 Task: Compose an email with the signature Cassandra Campbell with the subject Reminder for a coaching session and the message I wanted to touch base regarding the progress of the project. How are things going? from softage.10@softage.net to softage.8@softage.net, now select the entire message Quote Attach a link with text YOUTUBE and web address as https://www.youtube.com Send the email. Finally, move the email from Sent Items to the label Corporate identity
Action: Mouse moved to (95, 98)
Screenshot: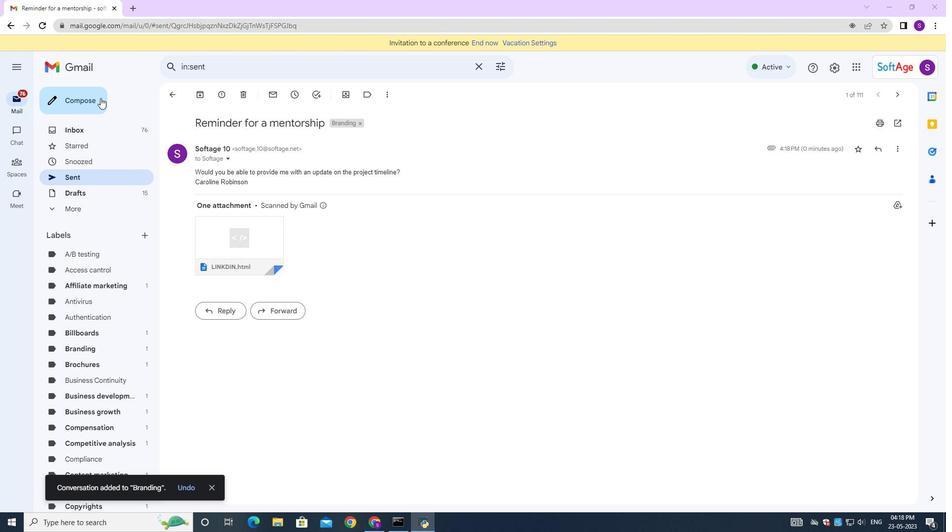 
Action: Mouse pressed left at (95, 98)
Screenshot: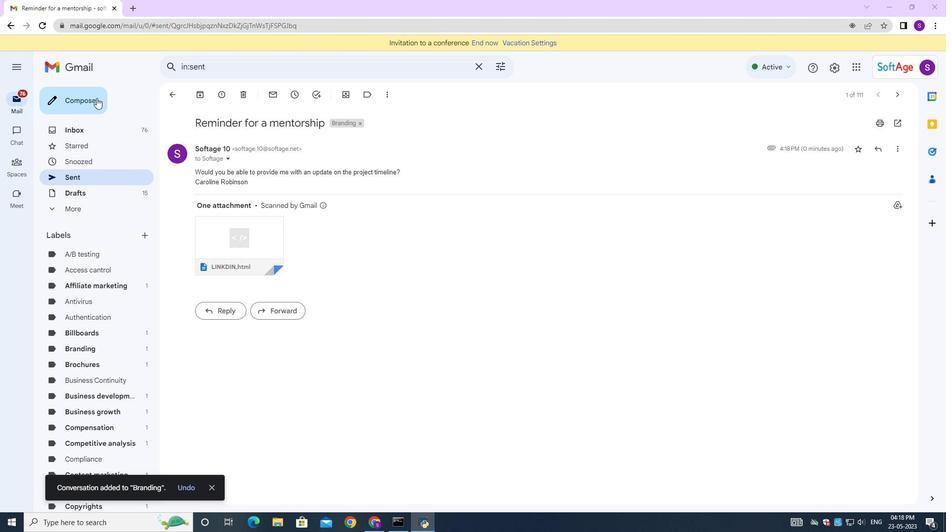 
Action: Mouse moved to (792, 493)
Screenshot: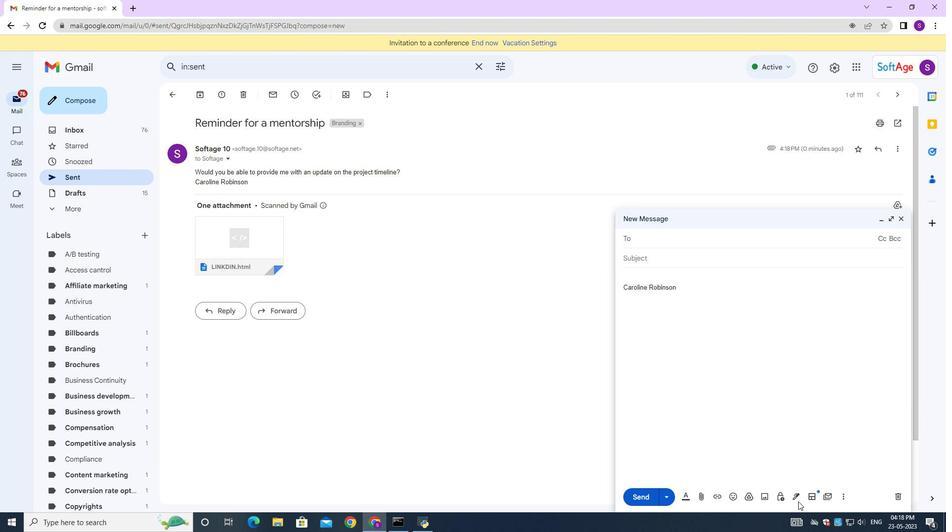 
Action: Mouse pressed left at (792, 493)
Screenshot: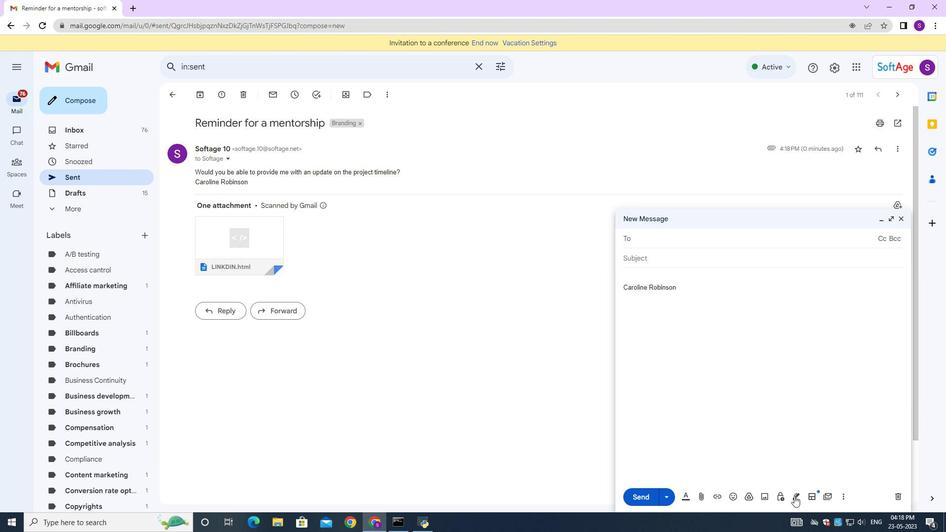 
Action: Mouse moved to (815, 442)
Screenshot: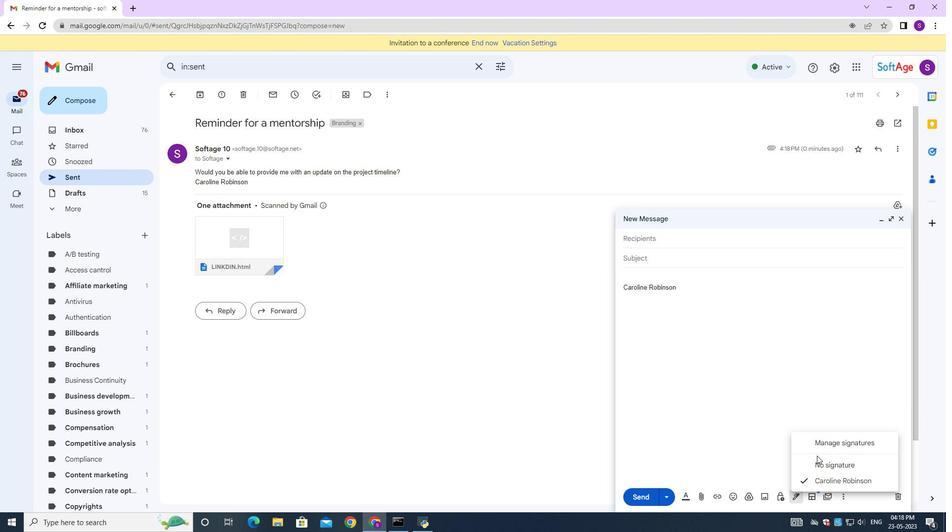 
Action: Mouse pressed left at (815, 442)
Screenshot: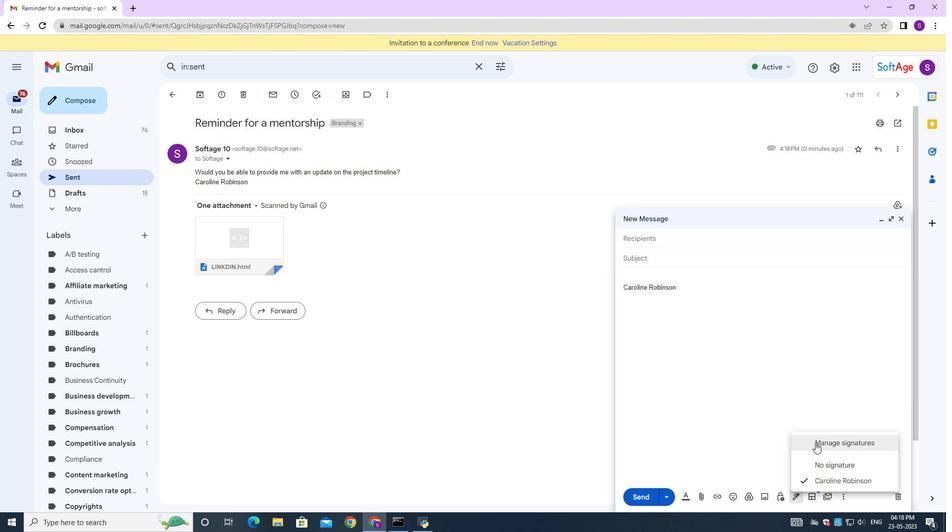 
Action: Mouse moved to (471, 193)
Screenshot: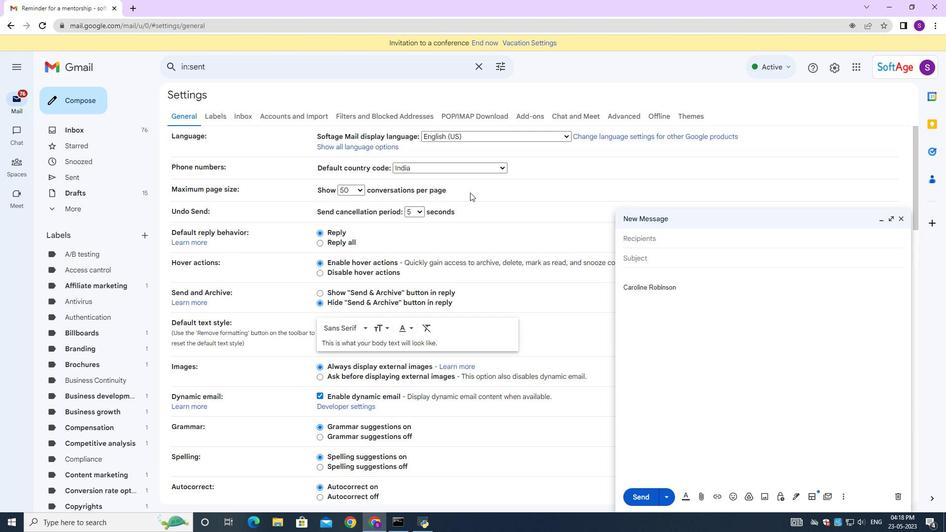 
Action: Mouse scrolled (471, 192) with delta (0, 0)
Screenshot: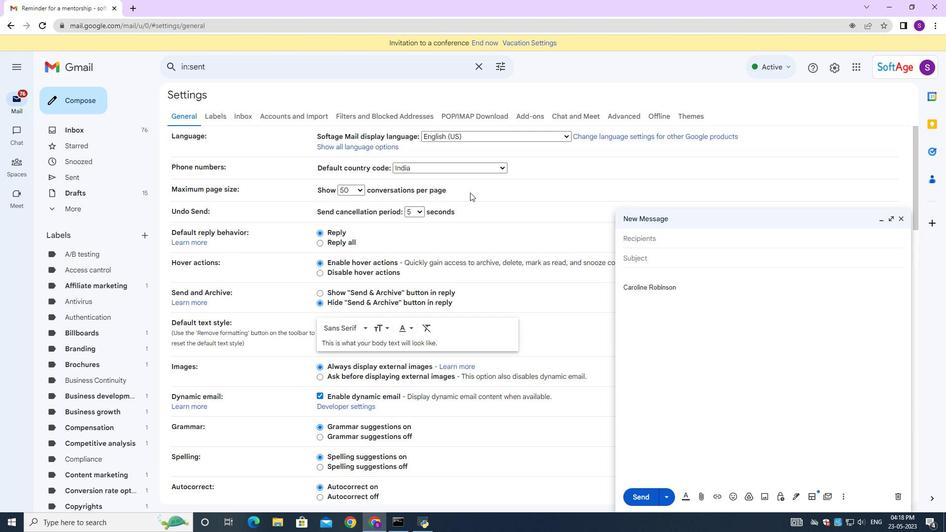
Action: Mouse moved to (471, 193)
Screenshot: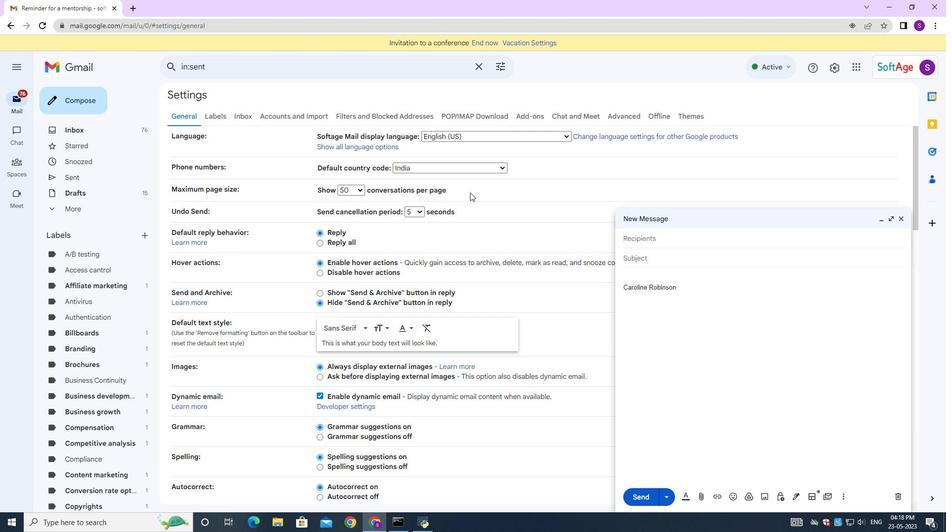 
Action: Mouse scrolled (471, 193) with delta (0, 0)
Screenshot: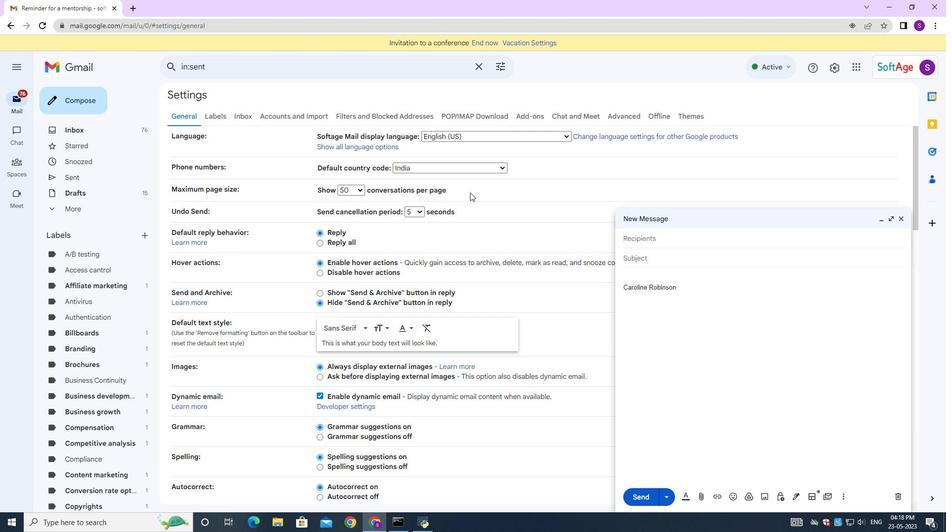 
Action: Mouse moved to (471, 194)
Screenshot: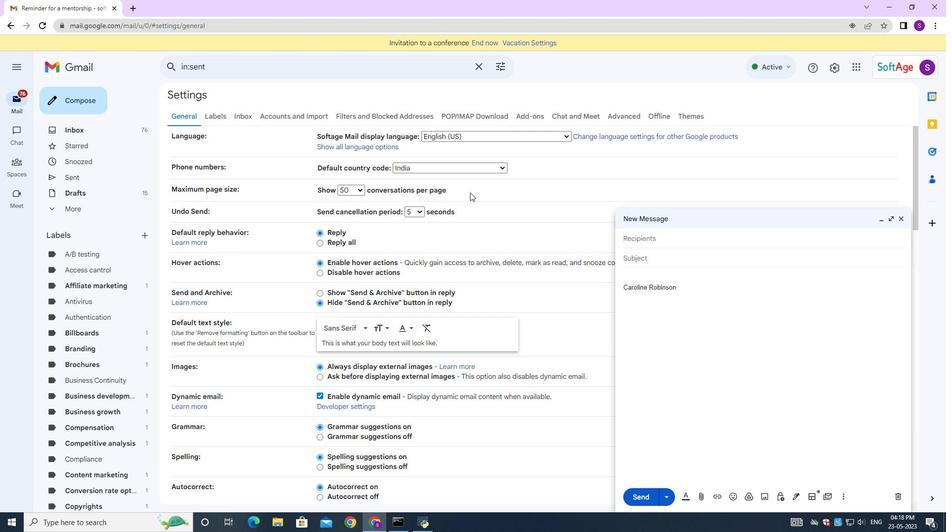 
Action: Mouse scrolled (471, 193) with delta (0, 0)
Screenshot: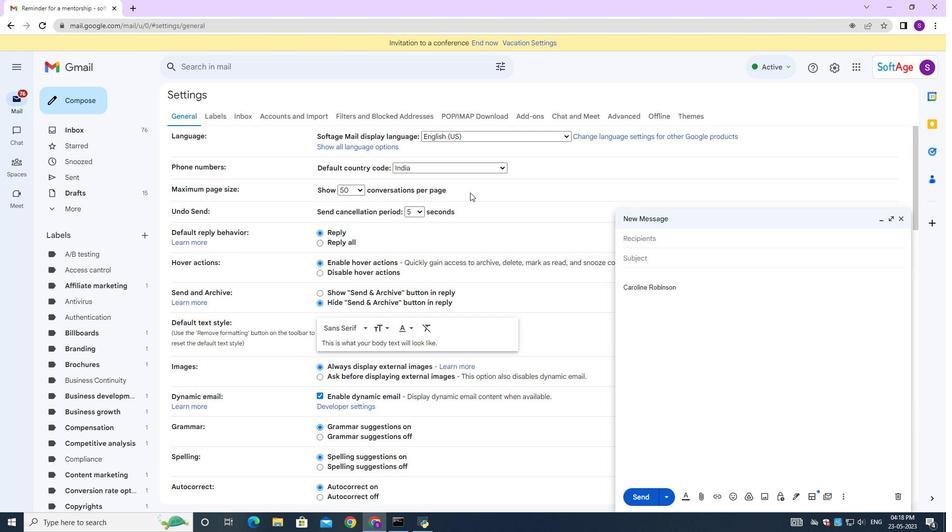 
Action: Mouse scrolled (471, 193) with delta (0, 0)
Screenshot: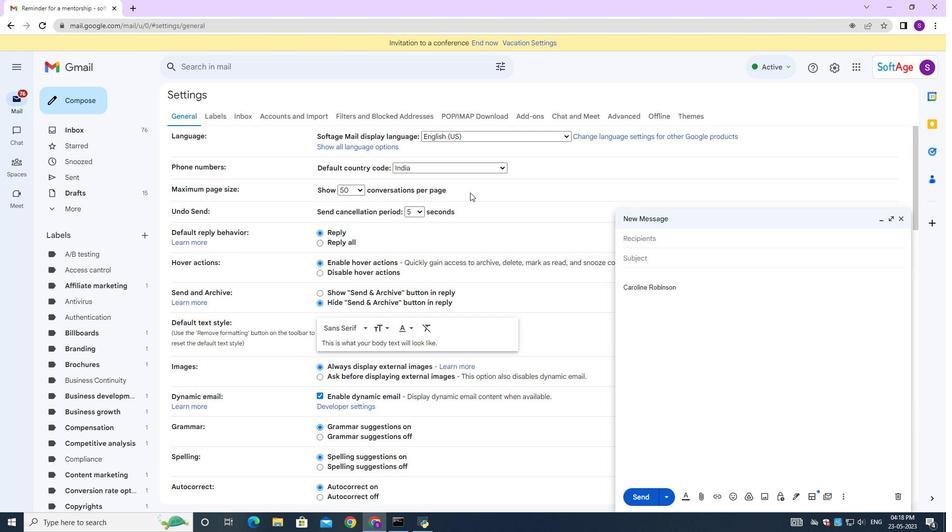 
Action: Mouse scrolled (471, 193) with delta (0, 0)
Screenshot: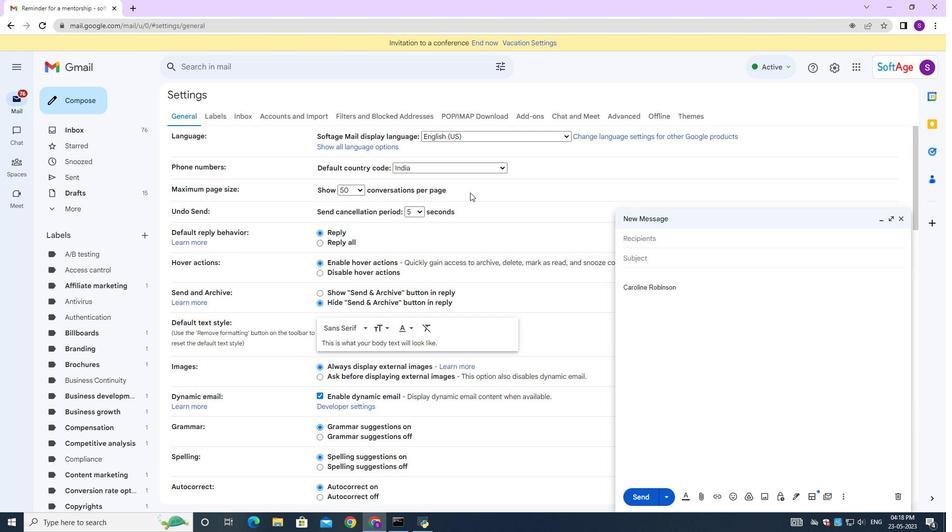 
Action: Mouse moved to (471, 194)
Screenshot: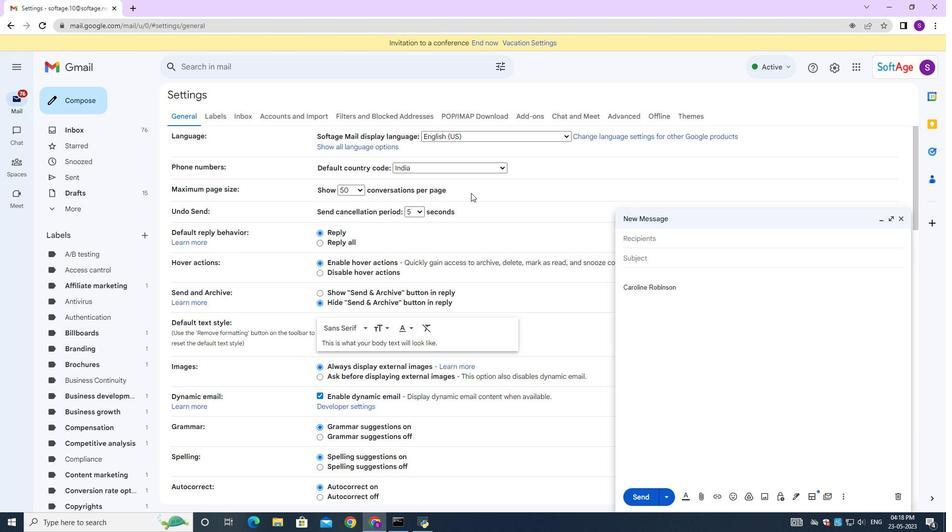 
Action: Mouse scrolled (471, 193) with delta (0, 0)
Screenshot: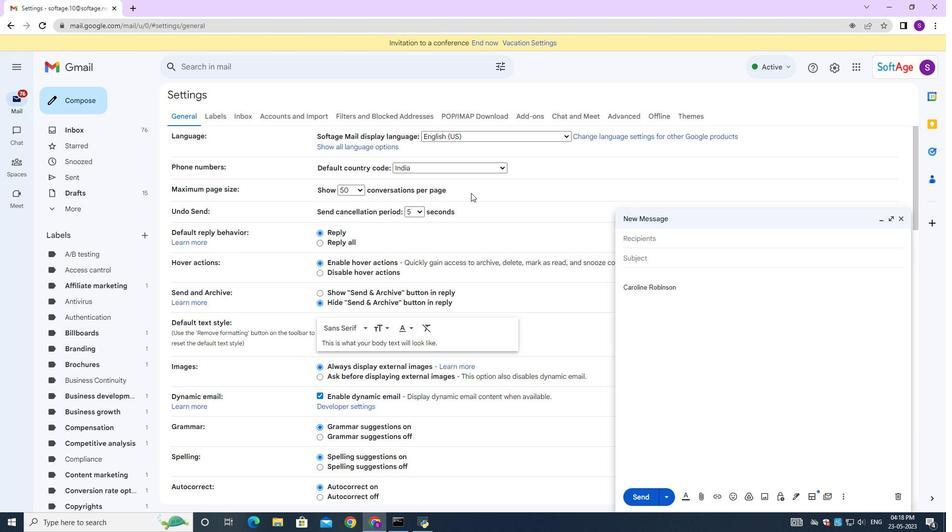 
Action: Mouse moved to (455, 262)
Screenshot: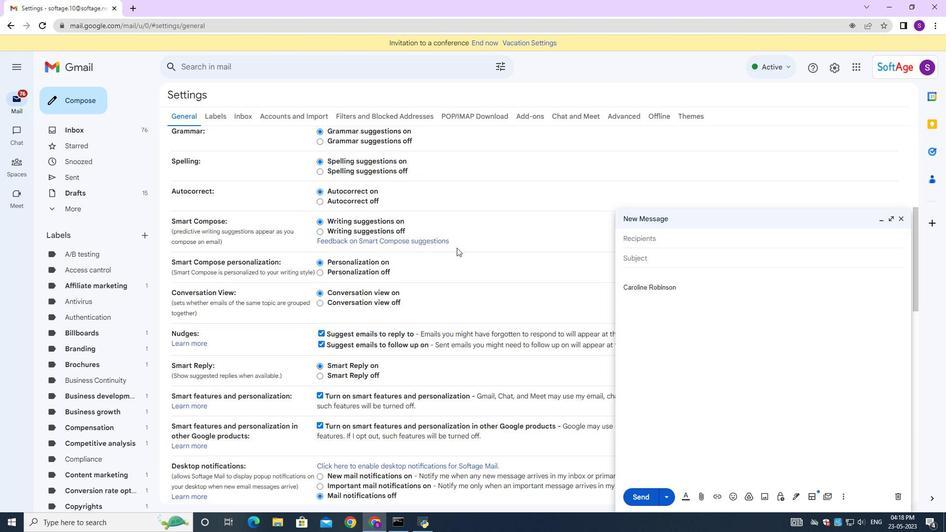 
Action: Mouse scrolled (455, 261) with delta (0, 0)
Screenshot: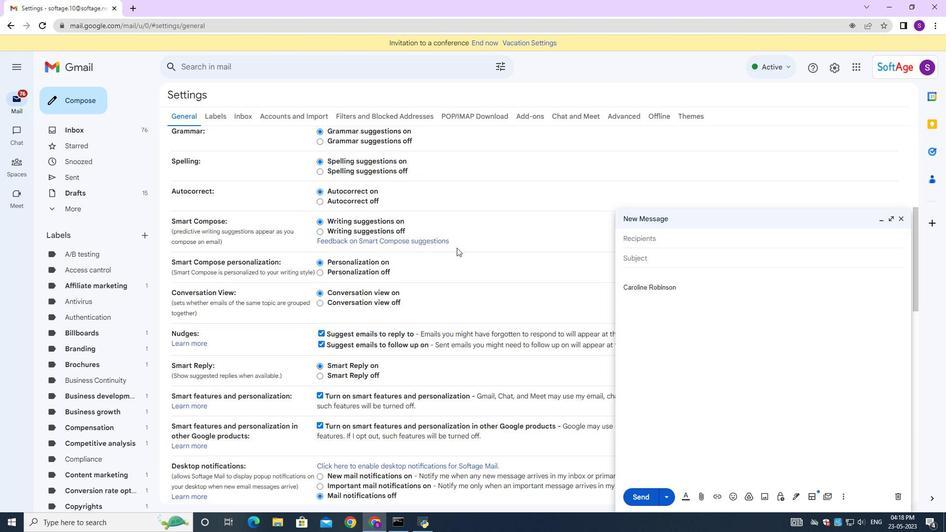 
Action: Mouse moved to (455, 264)
Screenshot: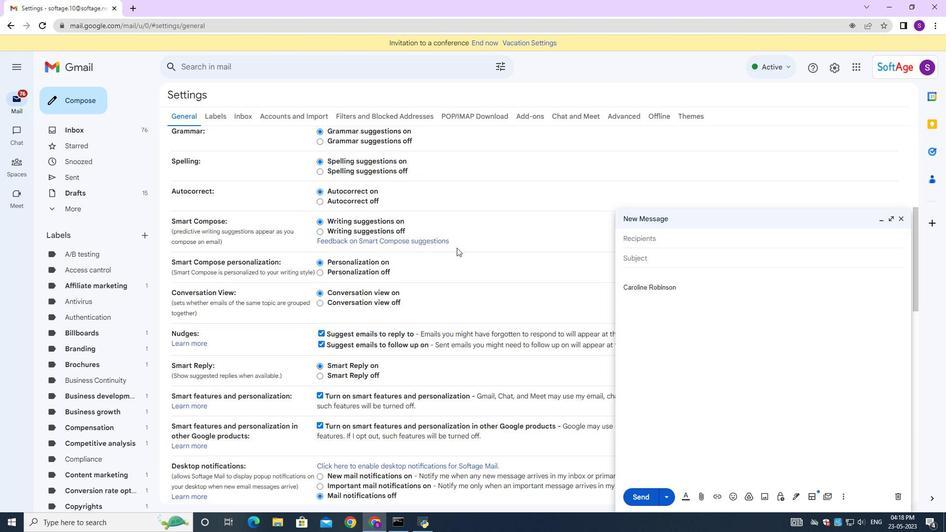 
Action: Mouse scrolled (455, 264) with delta (0, 0)
Screenshot: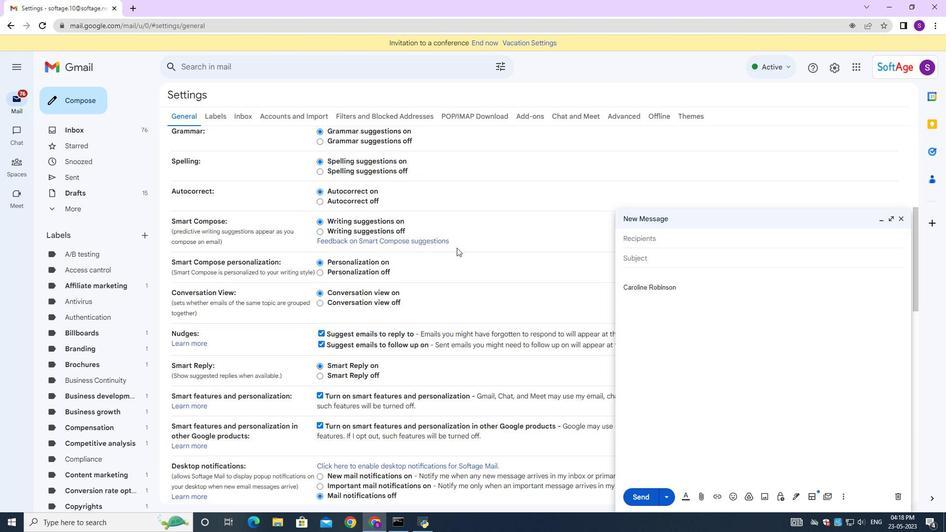 
Action: Mouse moved to (455, 265)
Screenshot: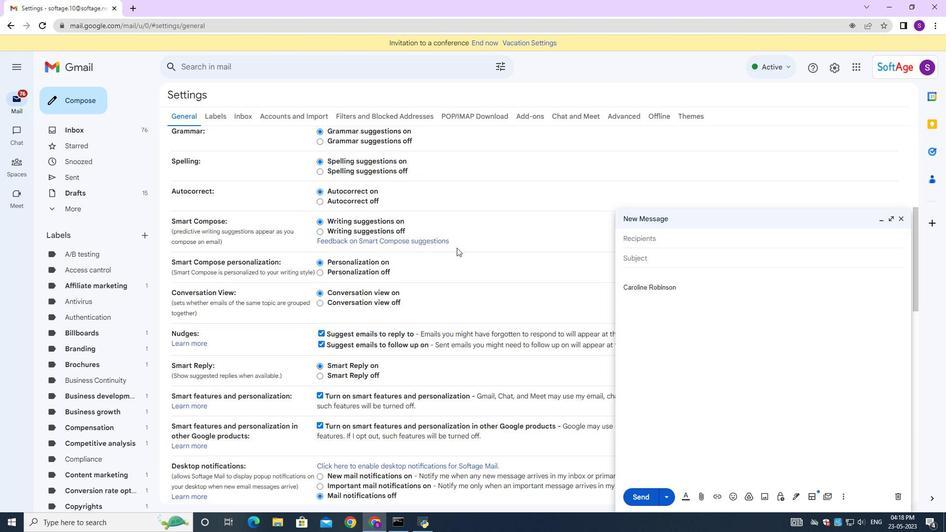 
Action: Mouse scrolled (455, 264) with delta (0, 0)
Screenshot: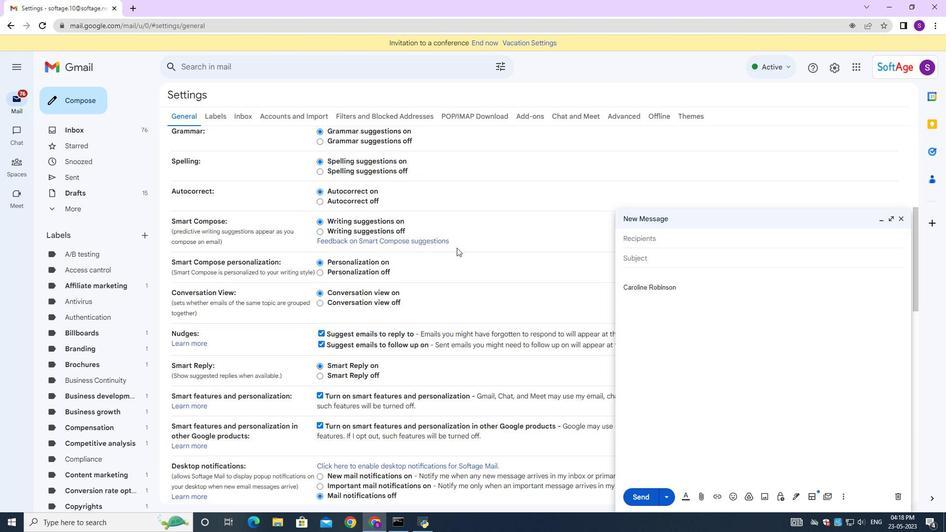 
Action: Mouse scrolled (455, 264) with delta (0, 0)
Screenshot: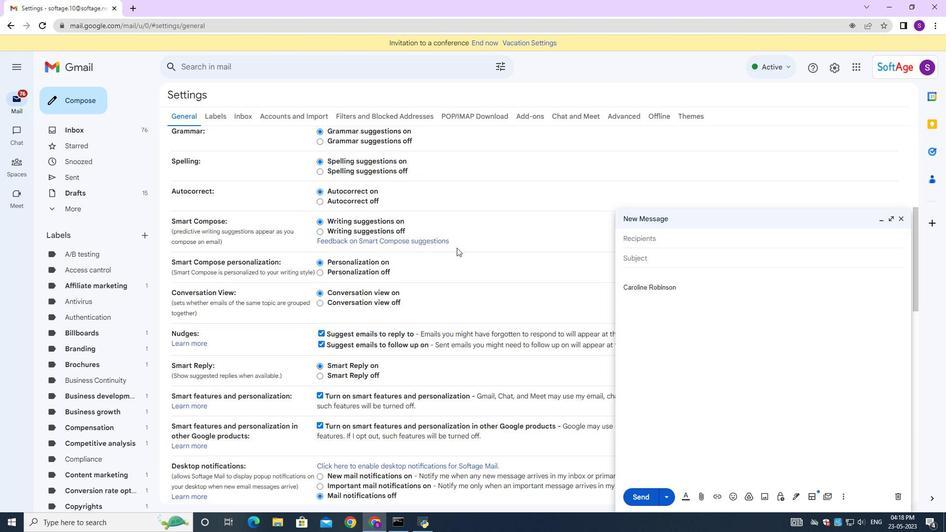 
Action: Mouse scrolled (455, 264) with delta (0, 0)
Screenshot: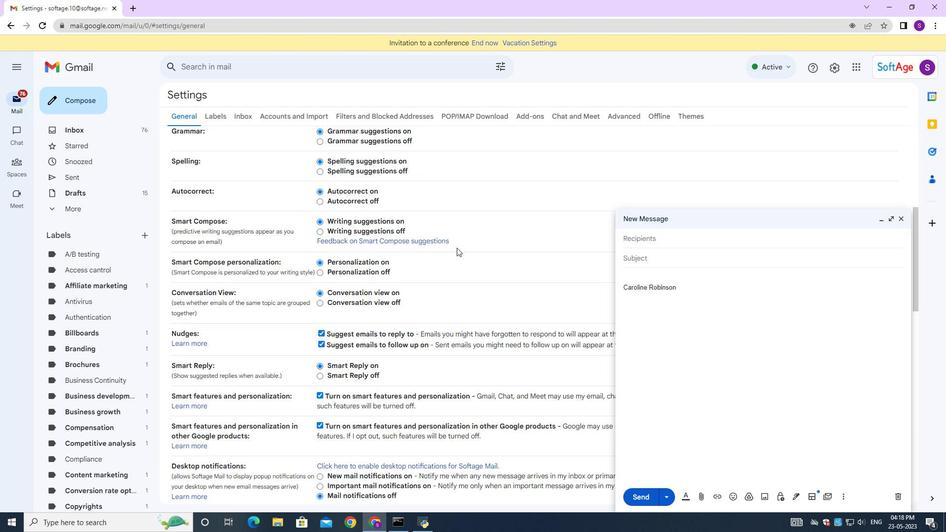 
Action: Mouse scrolled (455, 264) with delta (0, 0)
Screenshot: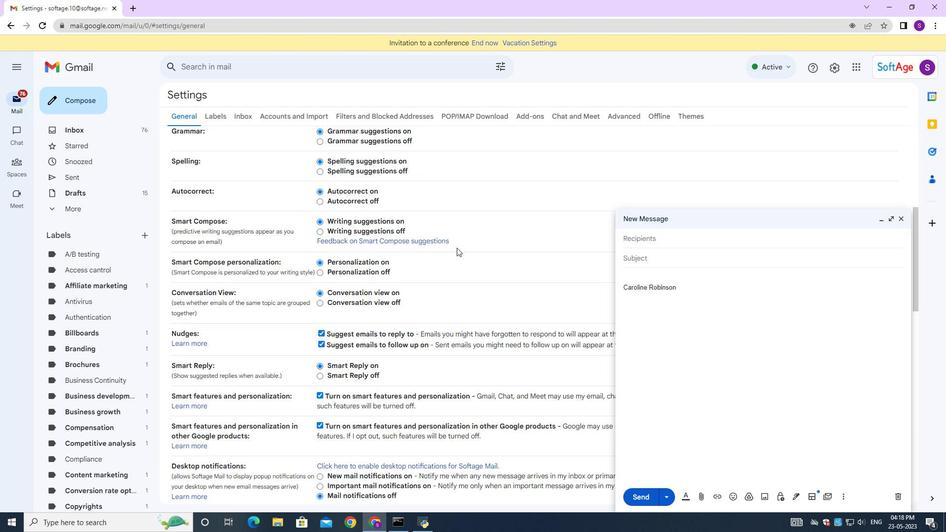 
Action: Mouse moved to (454, 265)
Screenshot: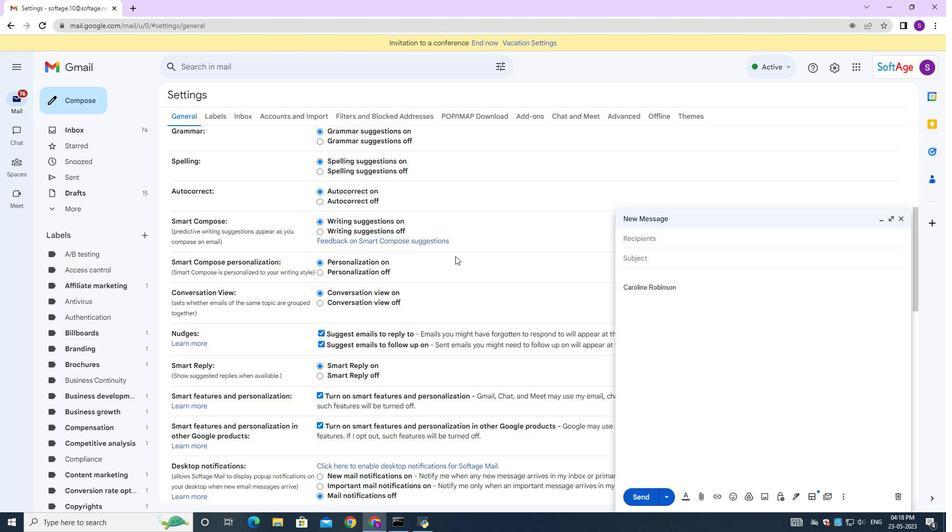 
Action: Mouse scrolled (454, 265) with delta (0, 0)
Screenshot: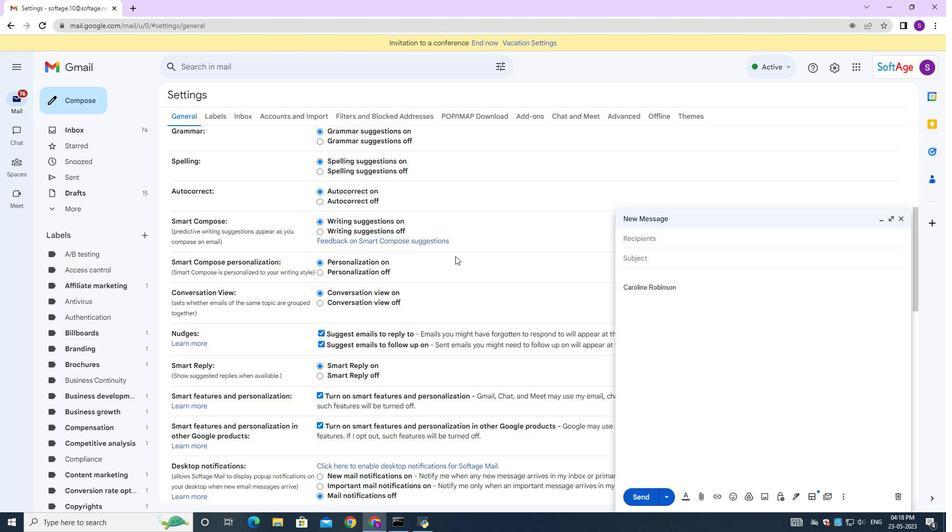 
Action: Mouse moved to (452, 301)
Screenshot: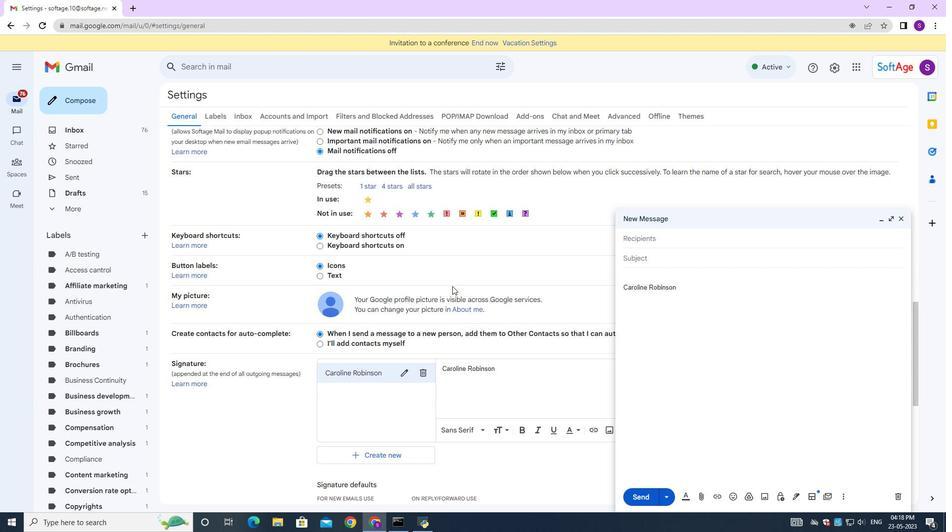 
Action: Mouse scrolled (452, 301) with delta (0, 0)
Screenshot: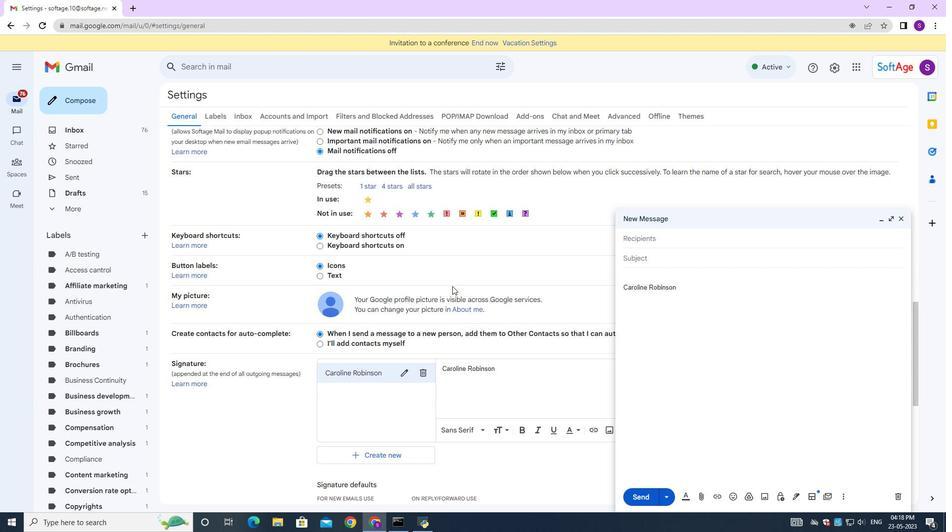 
Action: Mouse moved to (452, 302)
Screenshot: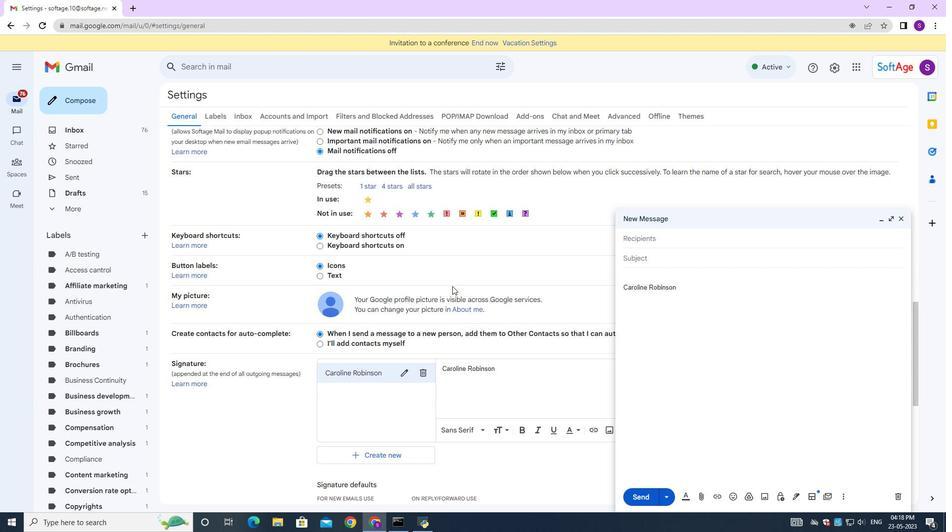 
Action: Mouse scrolled (452, 302) with delta (0, 0)
Screenshot: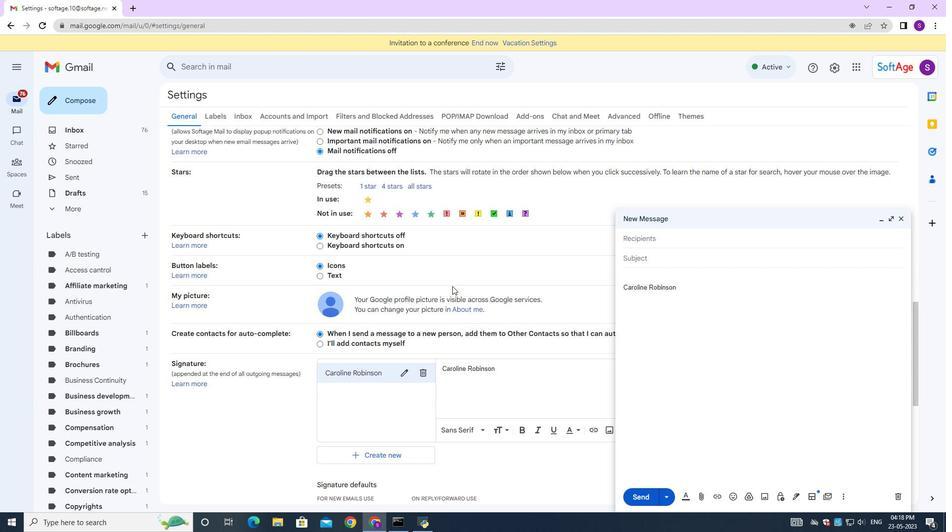 
Action: Mouse scrolled (452, 302) with delta (0, 0)
Screenshot: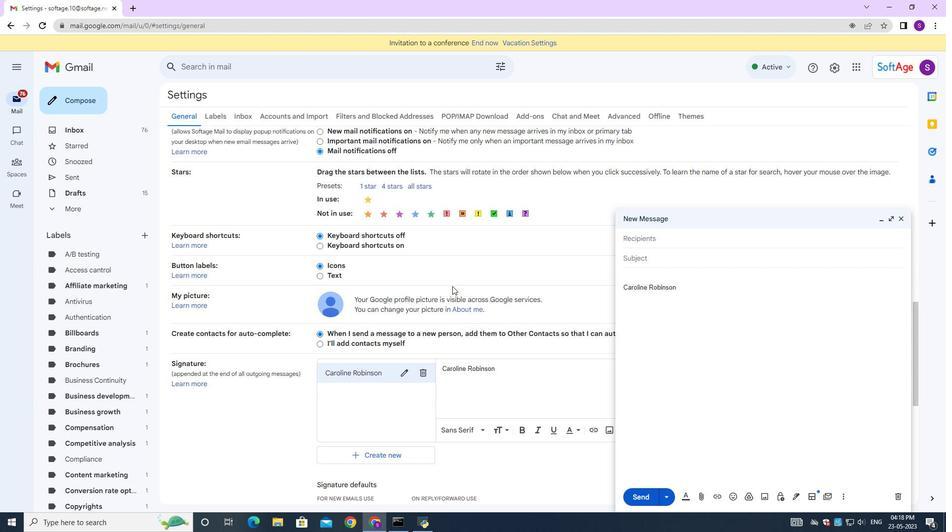 
Action: Mouse scrolled (452, 302) with delta (0, 0)
Screenshot: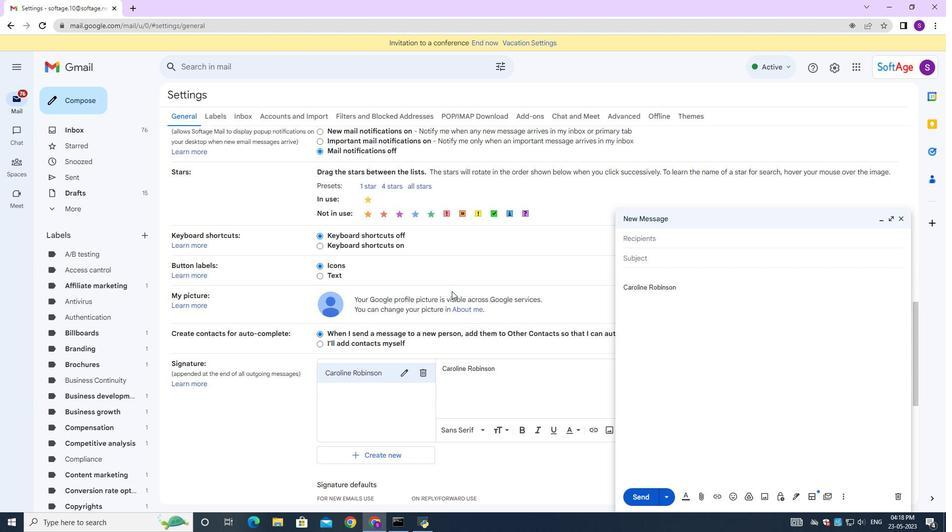 
Action: Mouse scrolled (452, 302) with delta (0, 0)
Screenshot: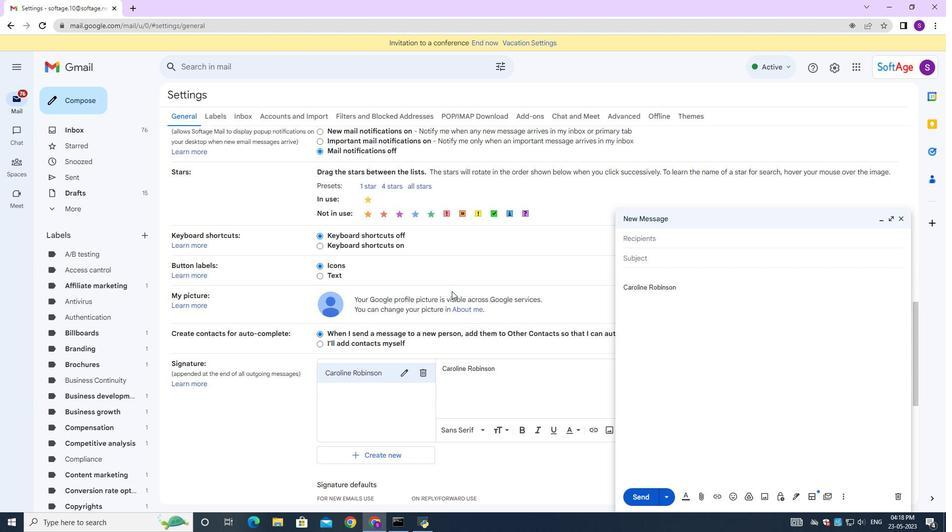 
Action: Mouse moved to (451, 303)
Screenshot: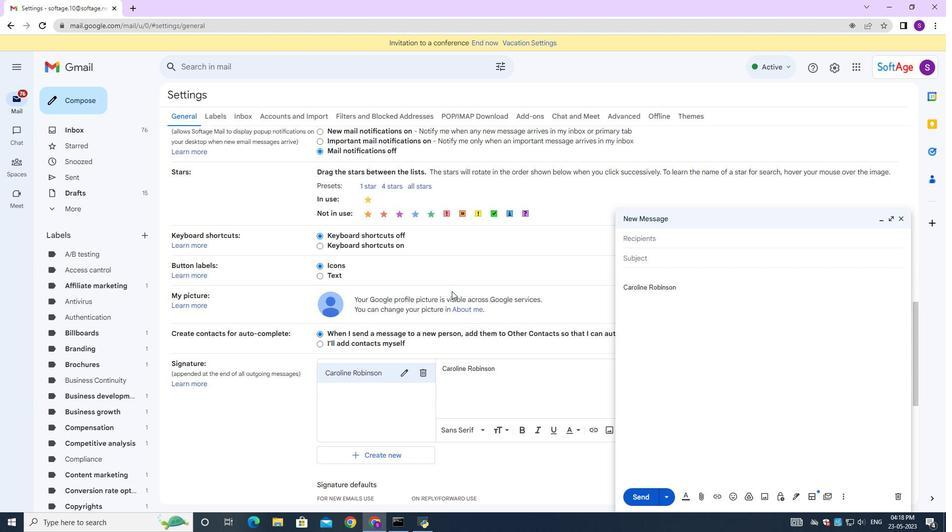 
Action: Mouse scrolled (451, 302) with delta (0, 0)
Screenshot: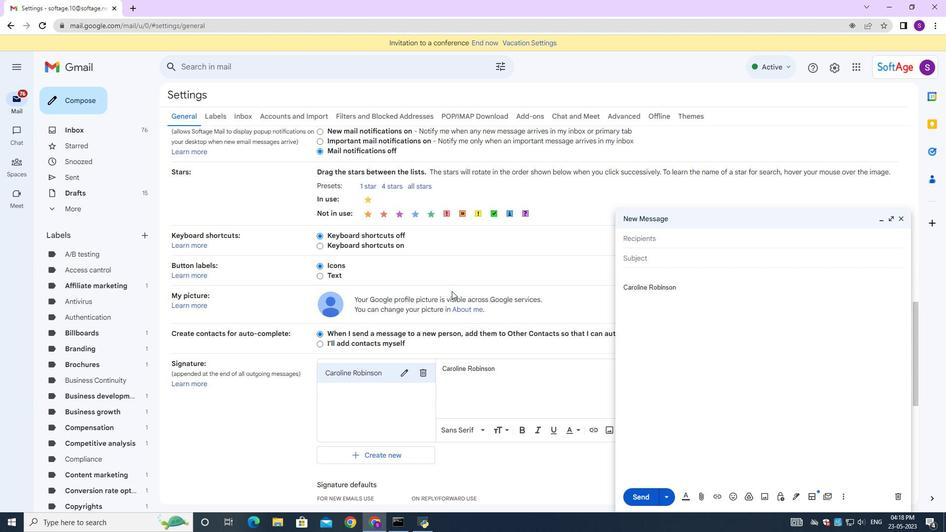 
Action: Mouse moved to (439, 261)
Screenshot: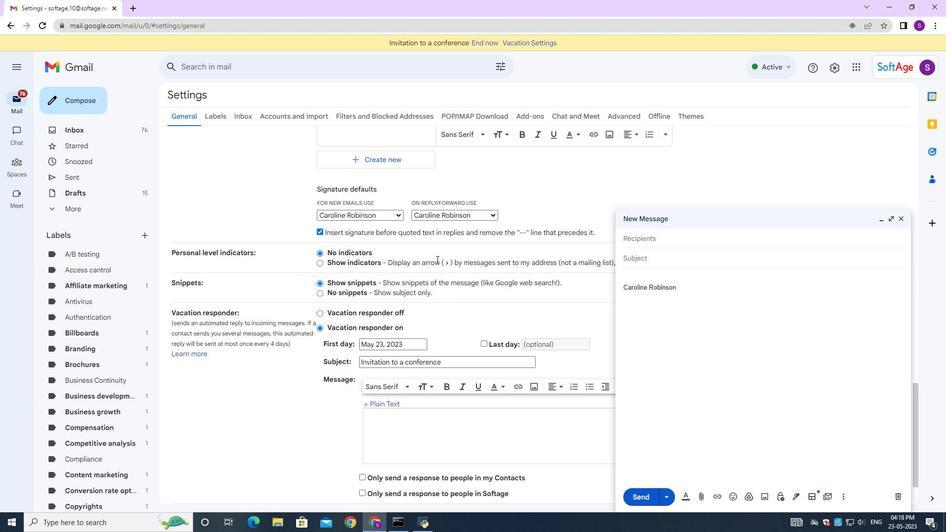 
Action: Mouse scrolled (439, 261) with delta (0, 0)
Screenshot: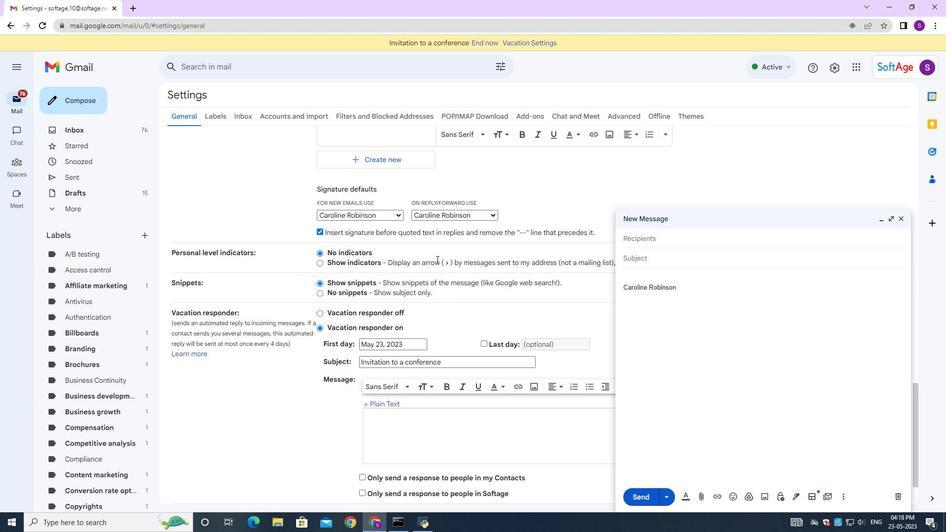 
Action: Mouse scrolled (439, 261) with delta (0, 0)
Screenshot: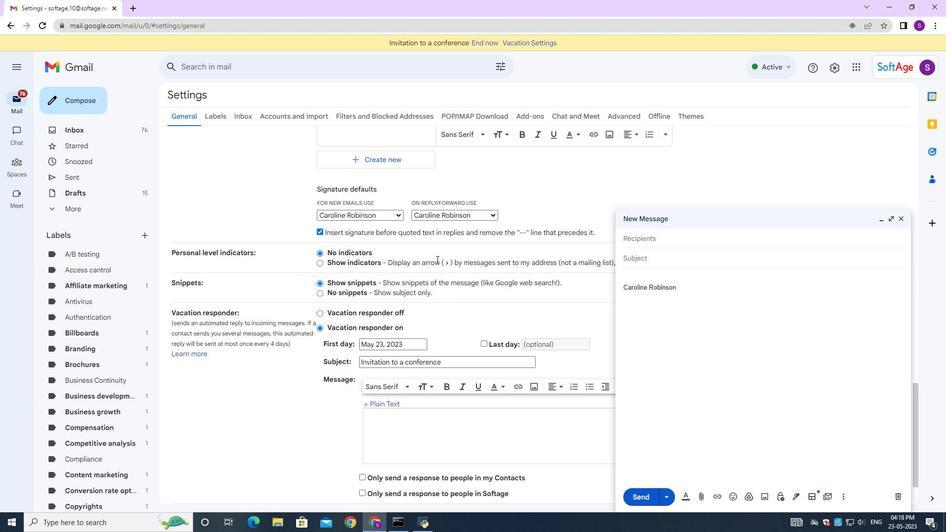 
Action: Mouse scrolled (439, 261) with delta (0, 0)
Screenshot: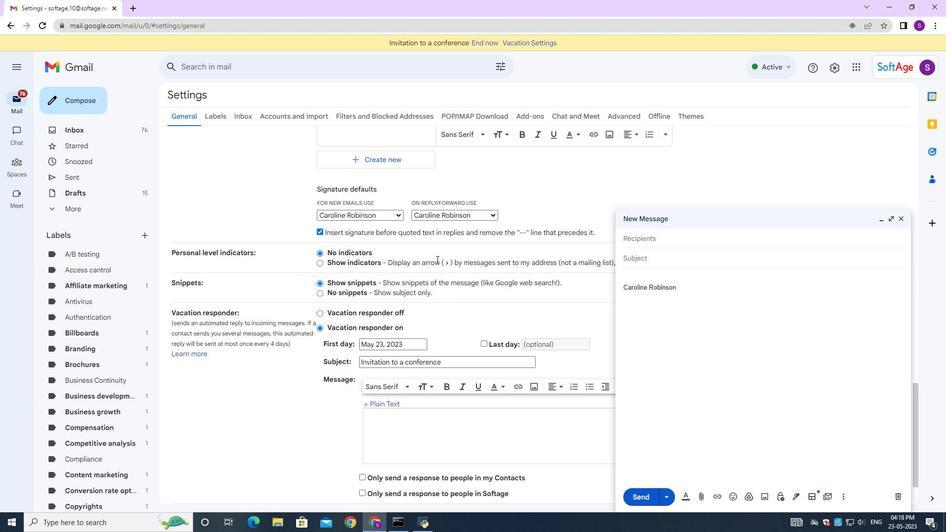 
Action: Mouse scrolled (439, 261) with delta (0, 0)
Screenshot: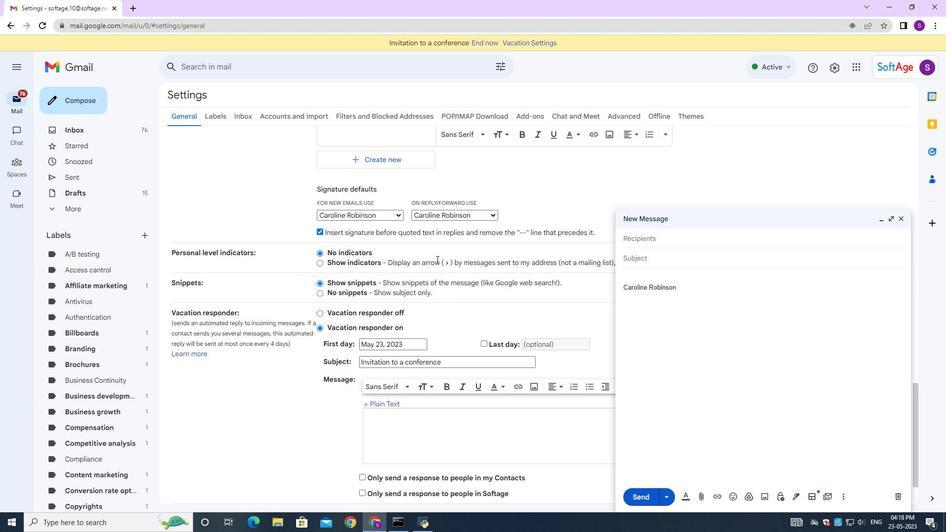 
Action: Mouse moved to (439, 261)
Screenshot: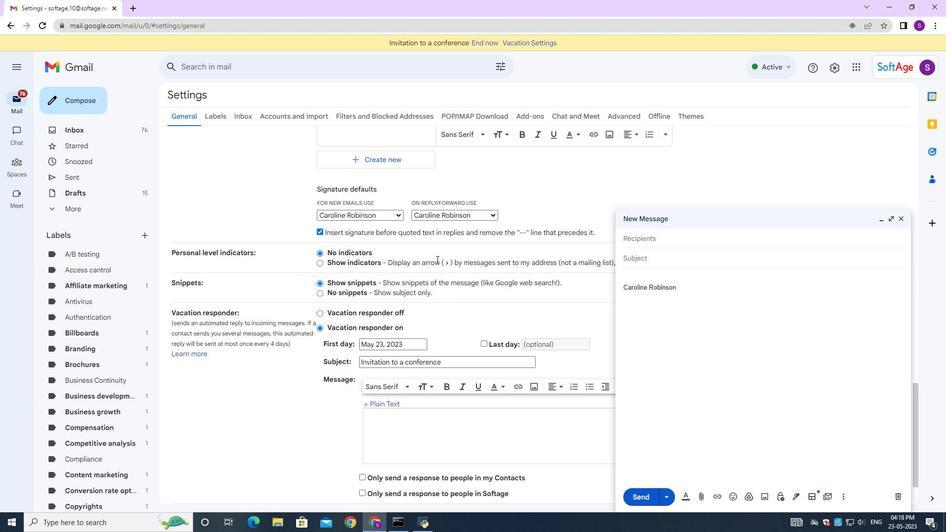 
Action: Mouse scrolled (439, 261) with delta (0, 0)
Screenshot: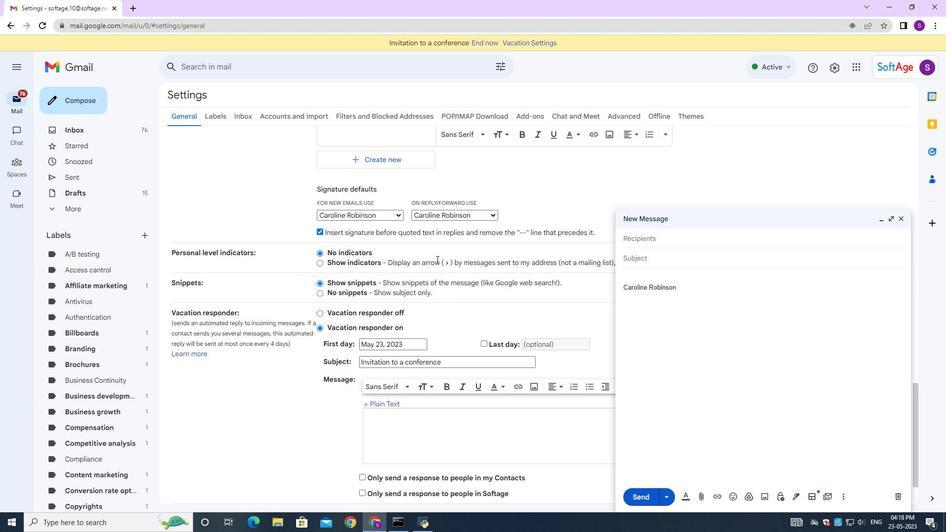 
Action: Mouse moved to (404, 317)
Screenshot: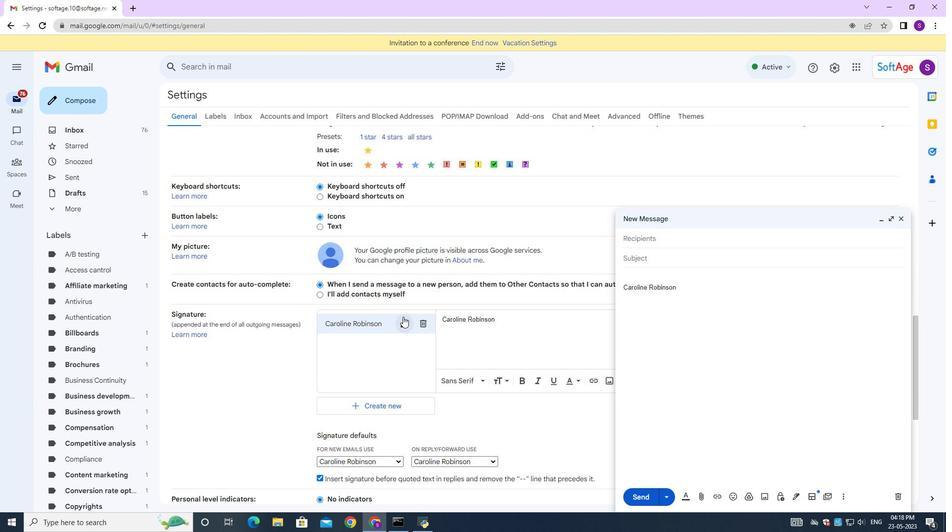 
Action: Mouse pressed left at (404, 317)
Screenshot: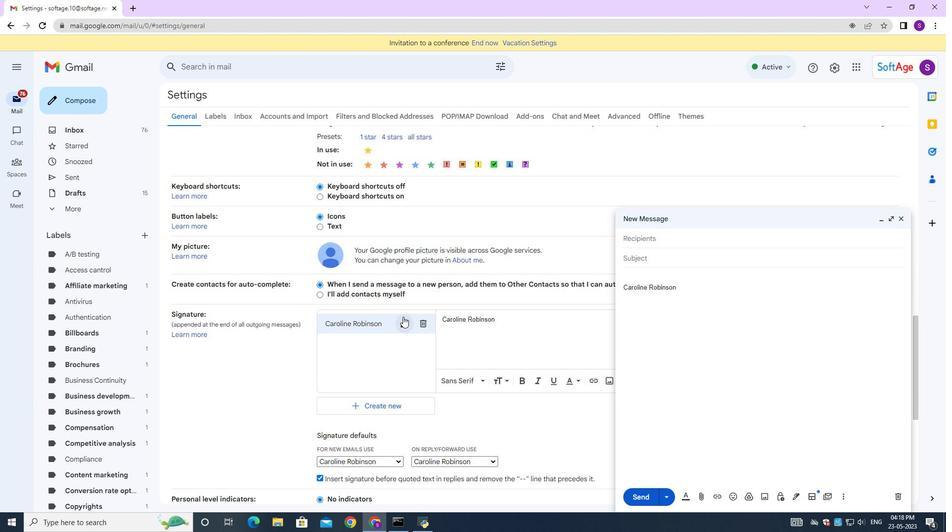 
Action: Mouse moved to (405, 318)
Screenshot: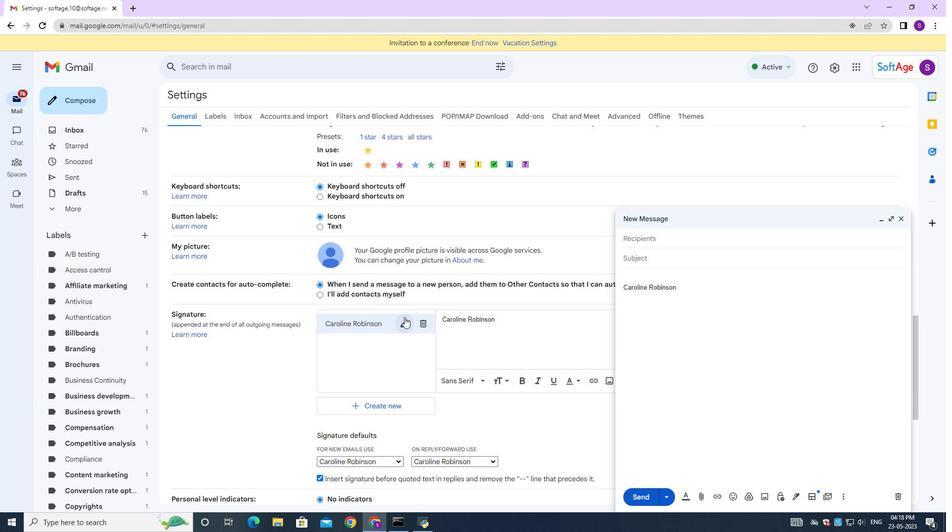 
Action: Key pressed ctrl+A<Key.backspace><Key.shift><Key.shift><Key.shift><Key.shift><Key.shift><Key.shift><Key.shift><Key.shift><Key.shift><Key.shift><Key.shift><Key.shift><Key.shift><Key.shift><Key.shift><Key.shift><Key.shift><Key.shift><Key.shift><Key.shift><Key.shift><Key.shift><Key.shift><Key.shift><Key.shift><Key.shift><Key.shift><Key.shift><Key.shift><Key.shift><Key.shift><Key.shift><Key.shift><Key.shift><Key.shift><Key.shift><Key.shift><Key.shift><Key.shift><Key.shift><Key.shift><Key.shift><Key.shift><Key.shift><Key.shift><Key.shift><Key.shift><Key.shift><Key.shift><Key.shift><Key.shift><Key.shift><Key.shift><Key.shift><Key.shift><Key.shift>Cassandra<Key.space><Key.shift>Campbell<Key.space>
Screenshot: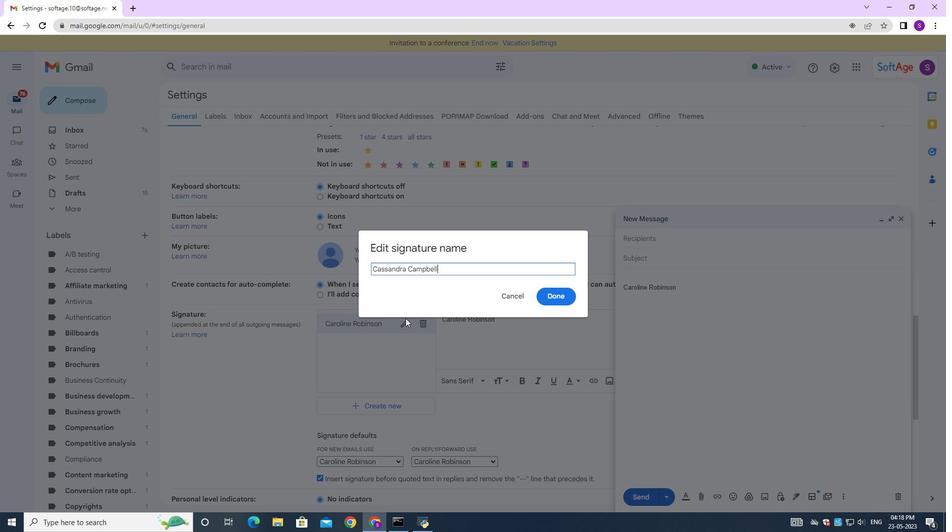
Action: Mouse moved to (555, 301)
Screenshot: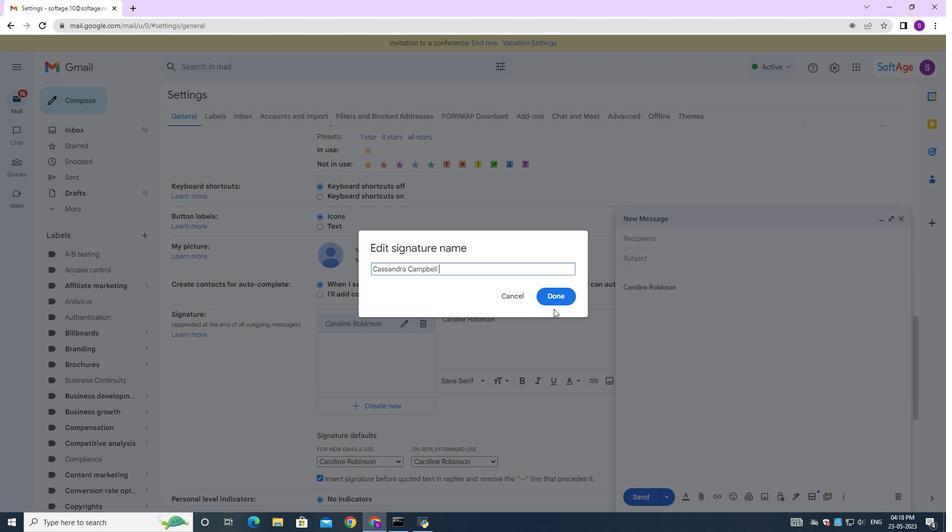 
Action: Mouse pressed left at (555, 301)
Screenshot: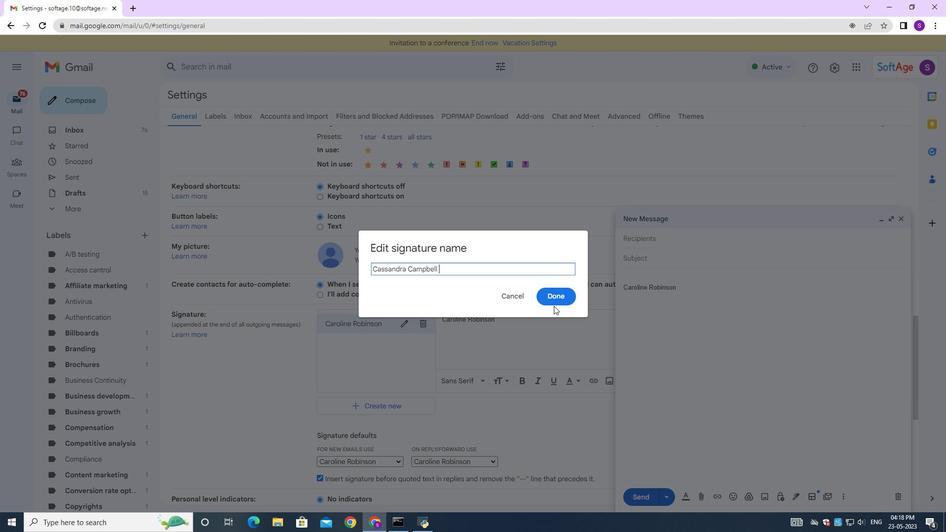 
Action: Mouse moved to (526, 346)
Screenshot: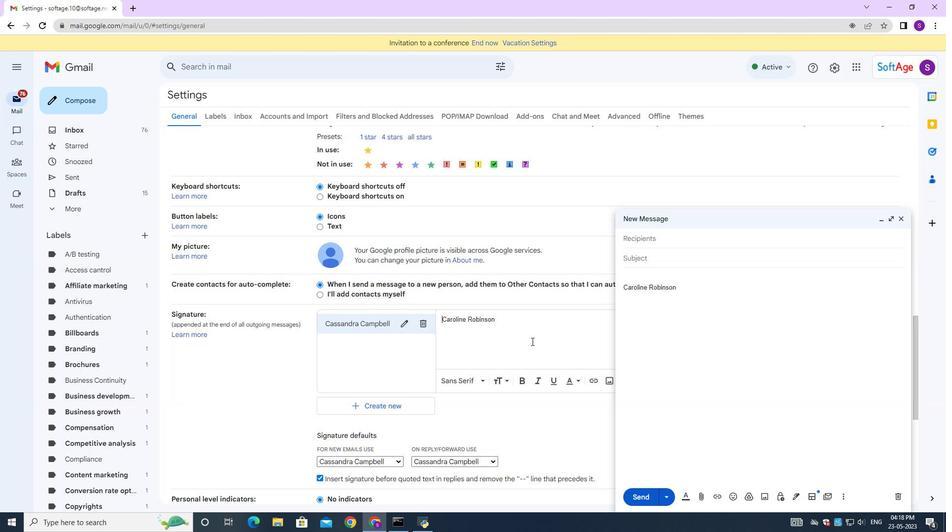 
Action: Mouse pressed left at (526, 346)
Screenshot: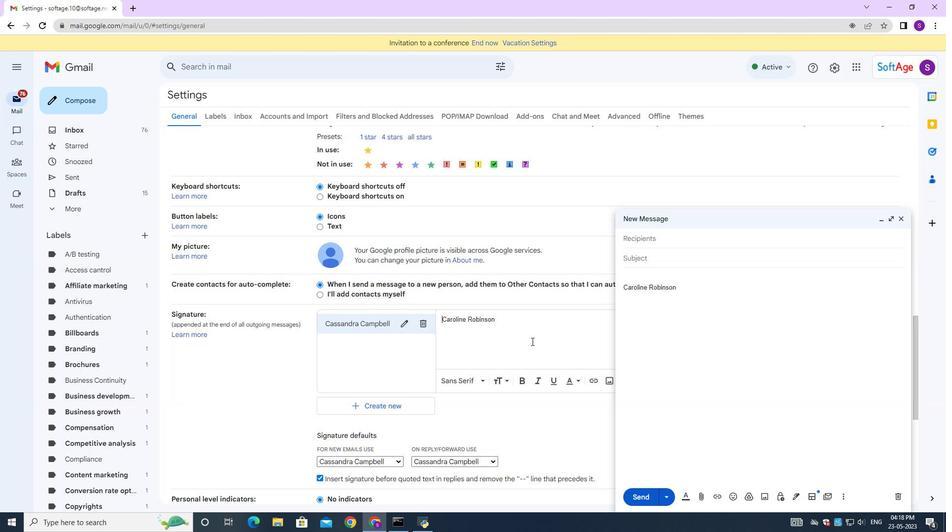 
Action: Mouse moved to (527, 337)
Screenshot: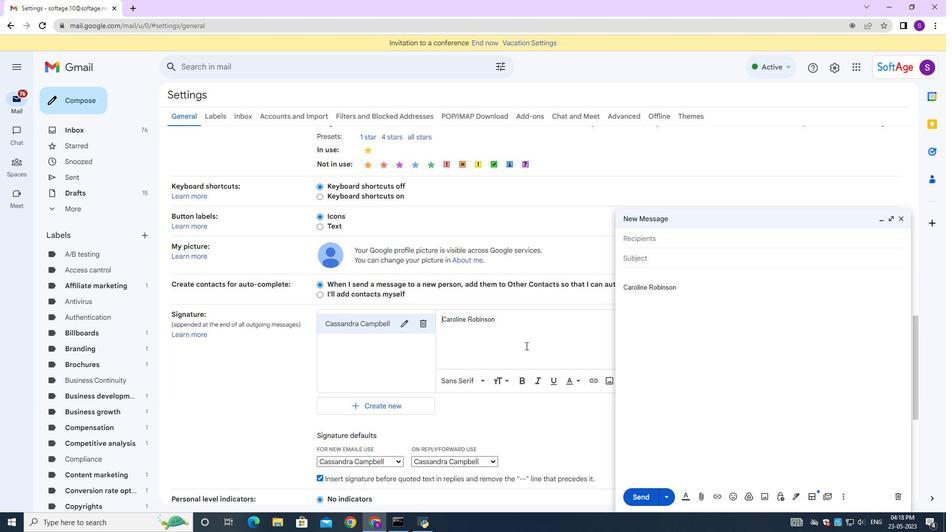 
Action: Key pressed ctrl+A=<Key.backspace><Key.shift><Key.shift><Key.shift><Key.shift><Key.shift><Key.shift><Key.shift><Key.shift><Key.shift><Key.shift><Key.shift><Key.shift><Key.shift><Key.shift><Key.shift><Key.shift><Key.shift><Key.shift><Key.shift><Key.shift><Key.shift><Key.shift><Key.shift><Key.shift><Key.shift><Key.shift><Key.shift><Key.shift><Key.shift><Key.shift><Key.shift><Key.shift><Key.shift><Key.shift><Key.shift><Key.shift><Key.shift><Key.shift><Key.shift><Key.shift><Key.shift><Key.shift><Key.shift><Key.shift><Key.shift><Key.shift><Key.shift><Key.shift><Key.shift><Key.shift><Key.shift><Key.shift><Key.shift><Key.shift><Key.shift><Key.shift><Key.shift><Key.shift><Key.shift>Cassandra<Key.space><Key.shift>Campbell
Screenshot: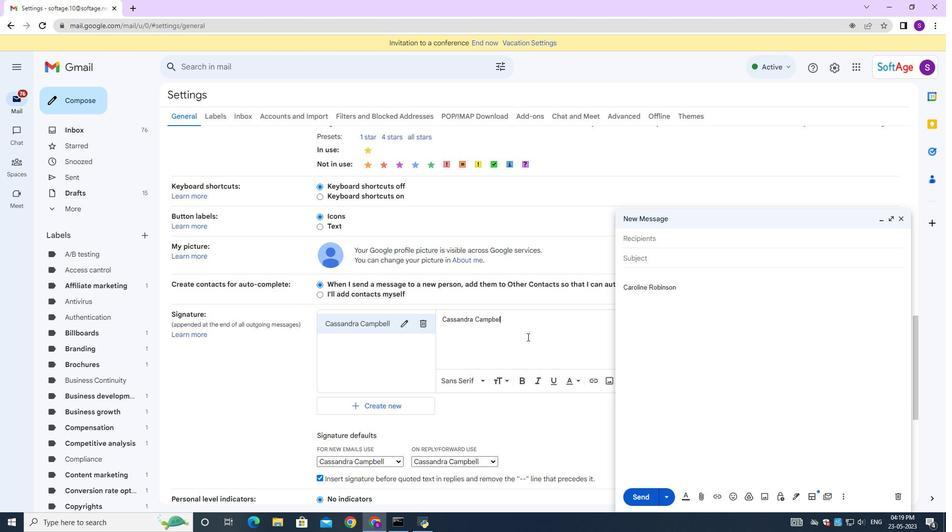 
Action: Mouse moved to (900, 214)
Screenshot: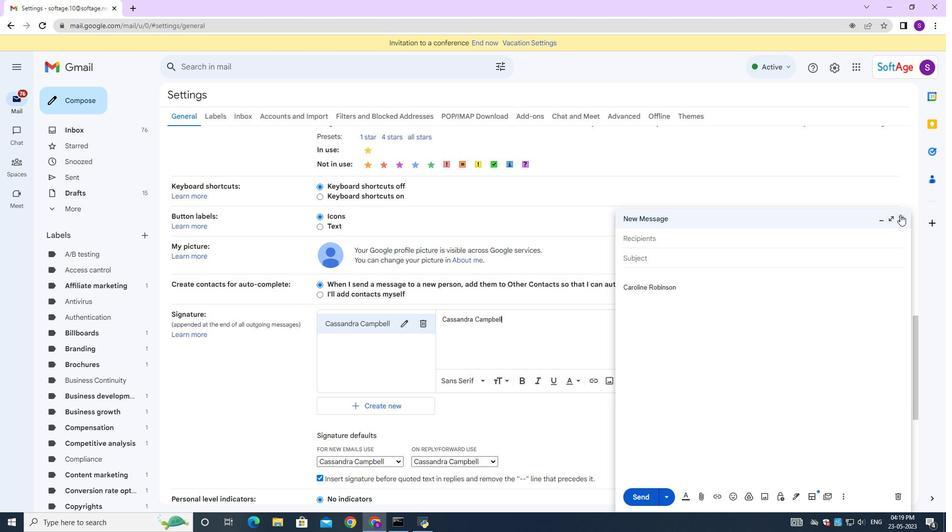 
Action: Mouse pressed left at (900, 214)
Screenshot: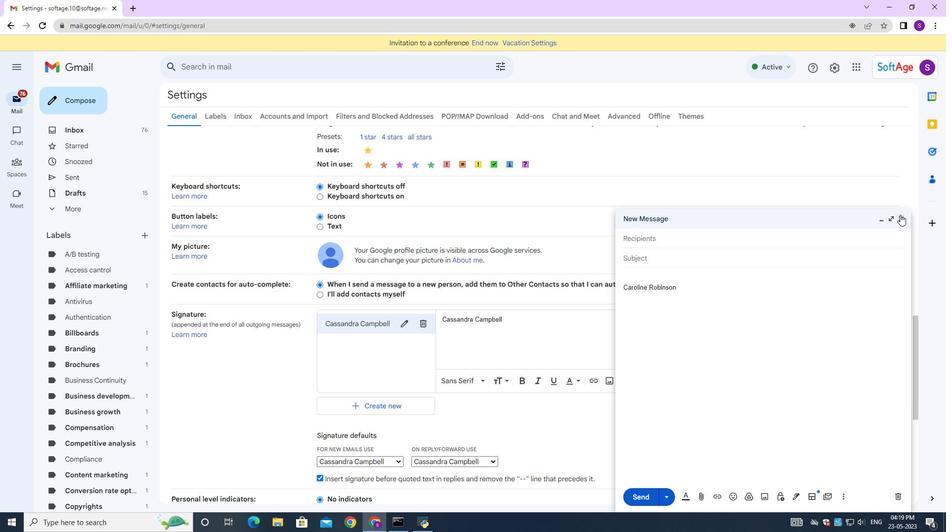 
Action: Mouse moved to (613, 314)
Screenshot: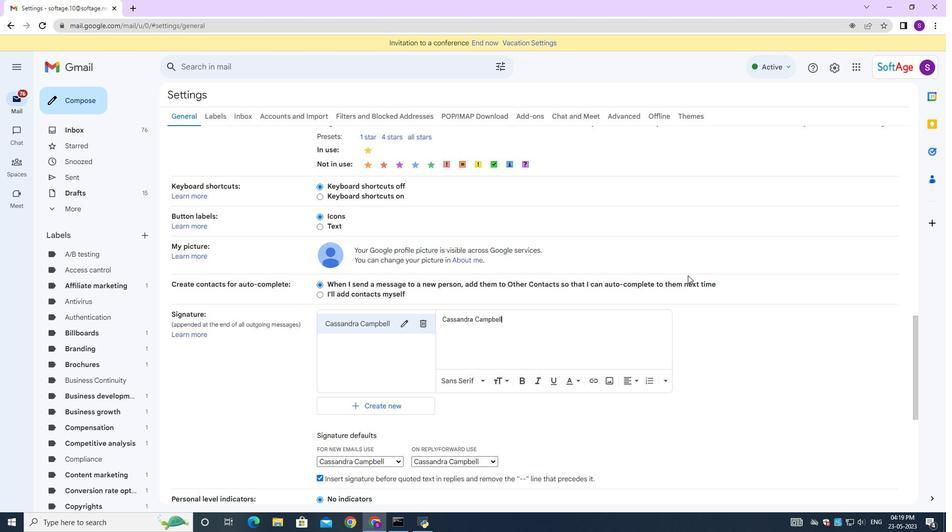 
Action: Mouse scrolled (613, 314) with delta (0, 0)
Screenshot: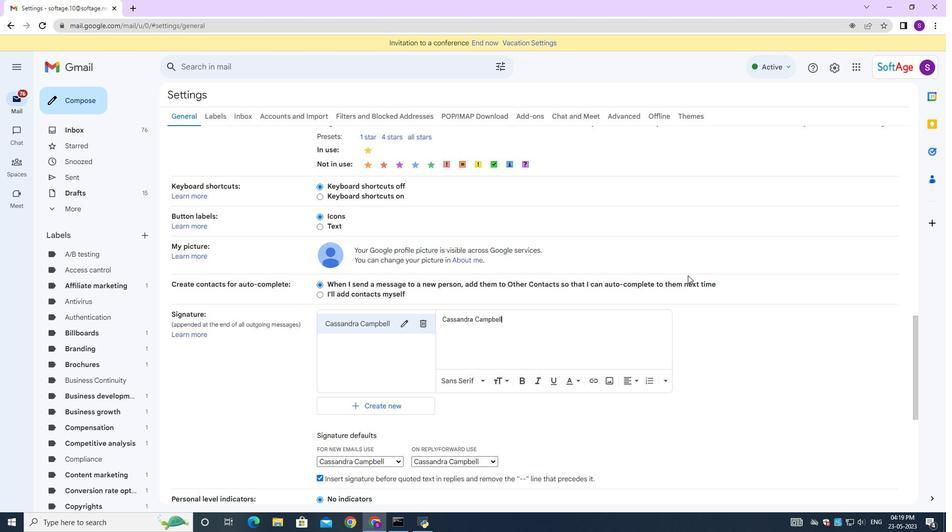 
Action: Mouse moved to (603, 321)
Screenshot: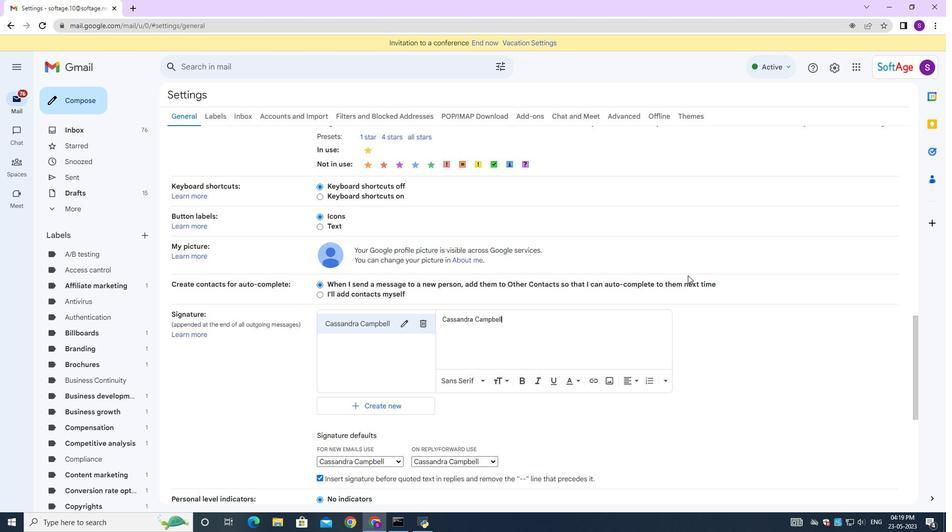 
Action: Mouse scrolled (603, 321) with delta (0, 0)
Screenshot: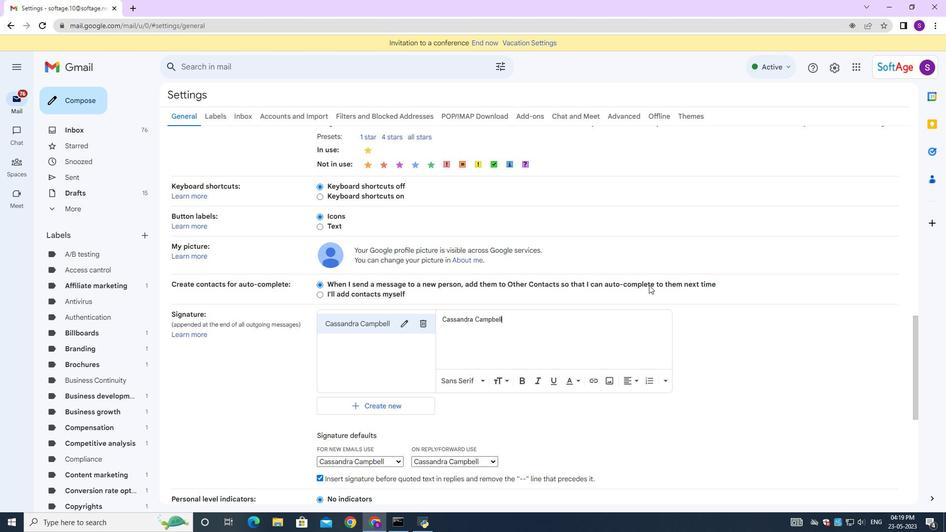 
Action: Mouse moved to (600, 323)
Screenshot: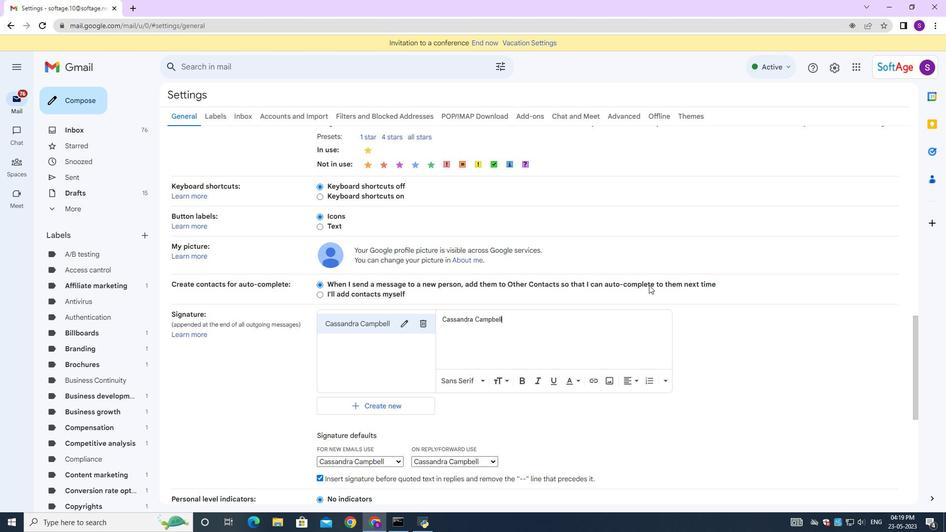 
Action: Mouse scrolled (600, 322) with delta (0, 0)
Screenshot: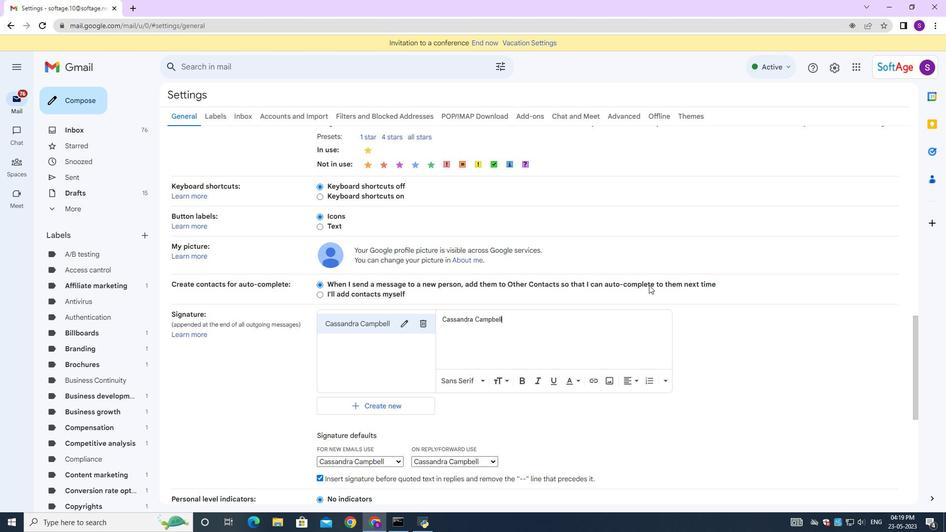 
Action: Mouse moved to (600, 323)
Screenshot: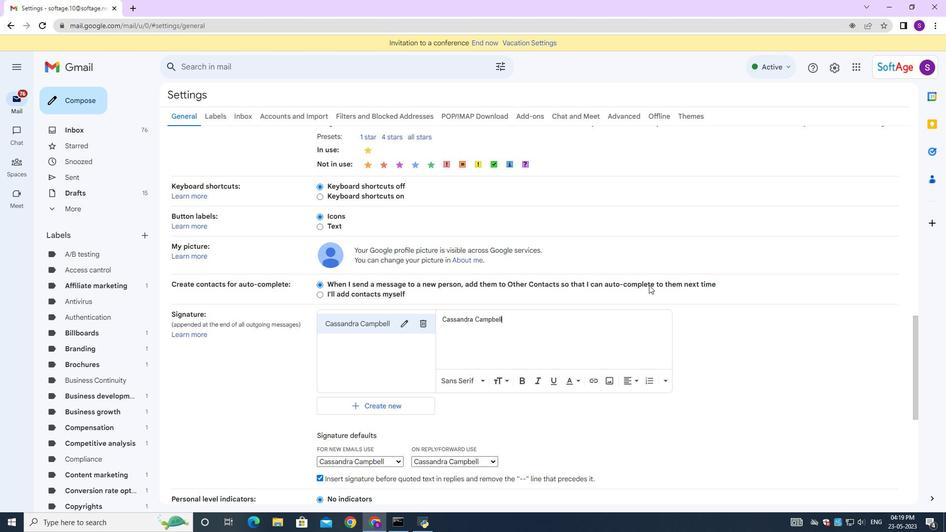
Action: Mouse scrolled (600, 322) with delta (0, 0)
Screenshot: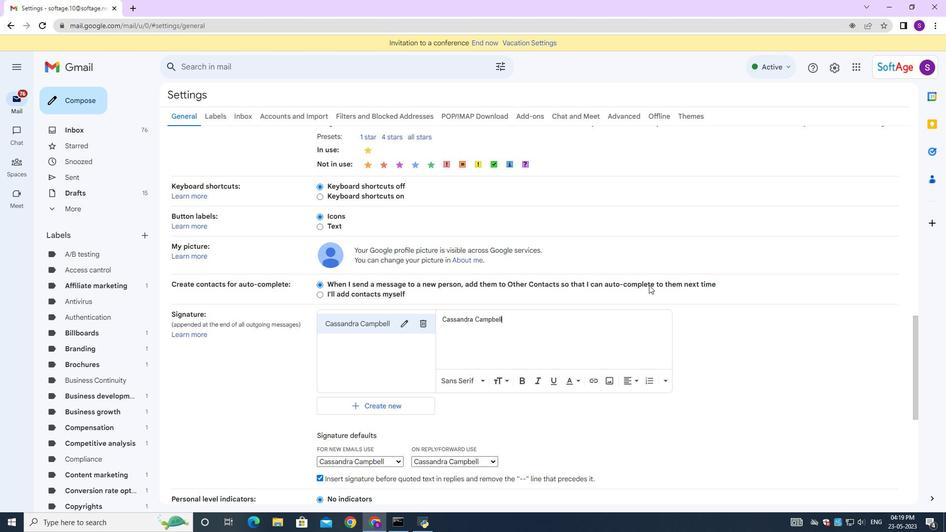 
Action: Mouse moved to (599, 323)
Screenshot: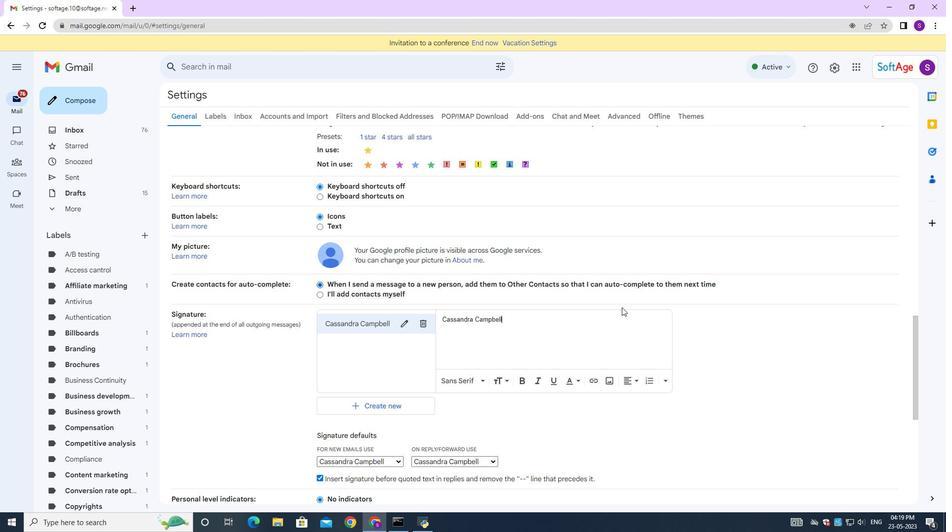 
Action: Mouse scrolled (599, 322) with delta (0, 0)
Screenshot: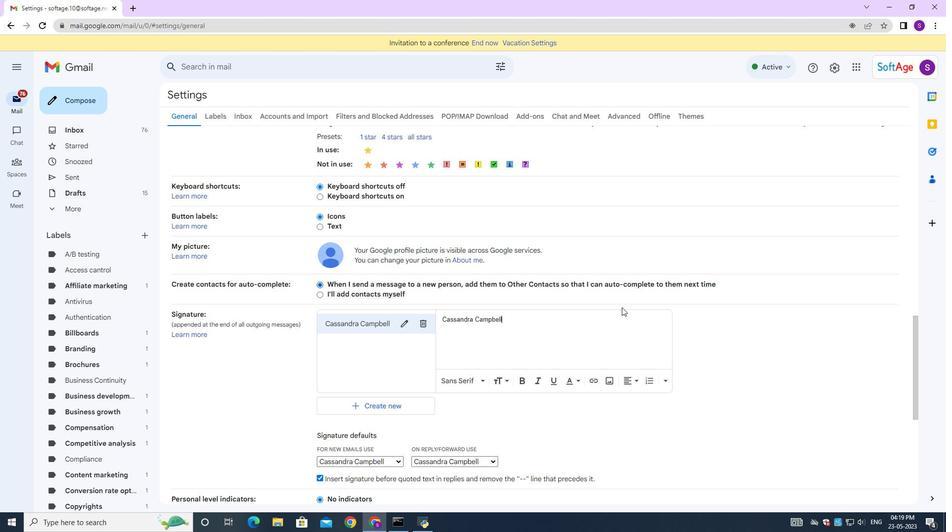 
Action: Mouse moved to (599, 323)
Screenshot: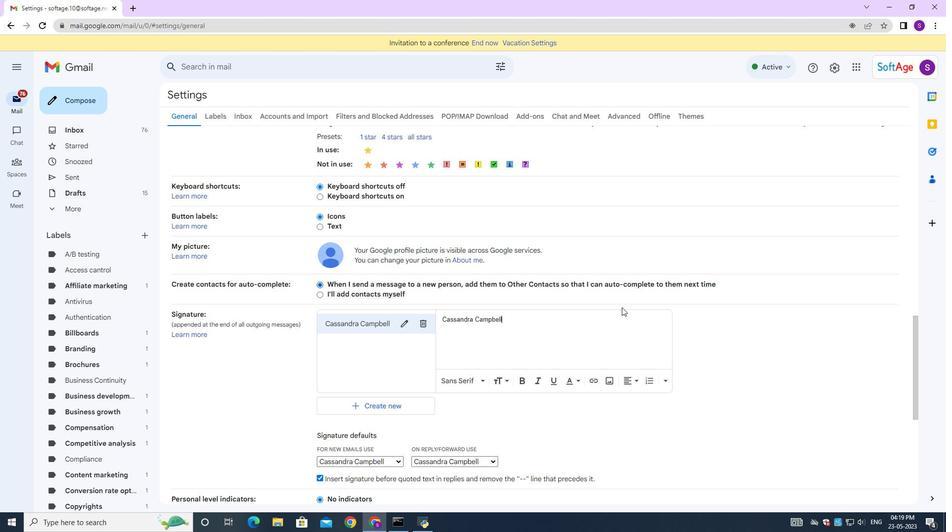 
Action: Mouse scrolled (599, 322) with delta (0, 0)
Screenshot: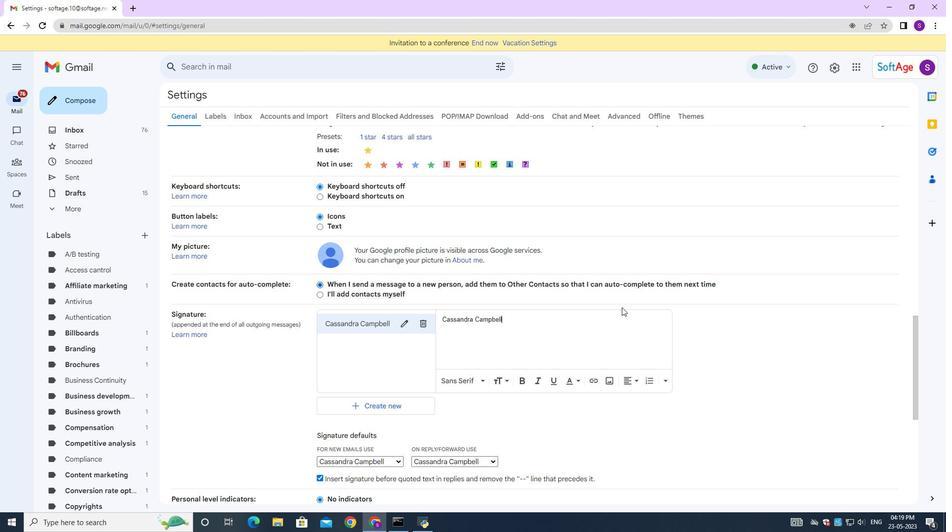 
Action: Mouse moved to (599, 322)
Screenshot: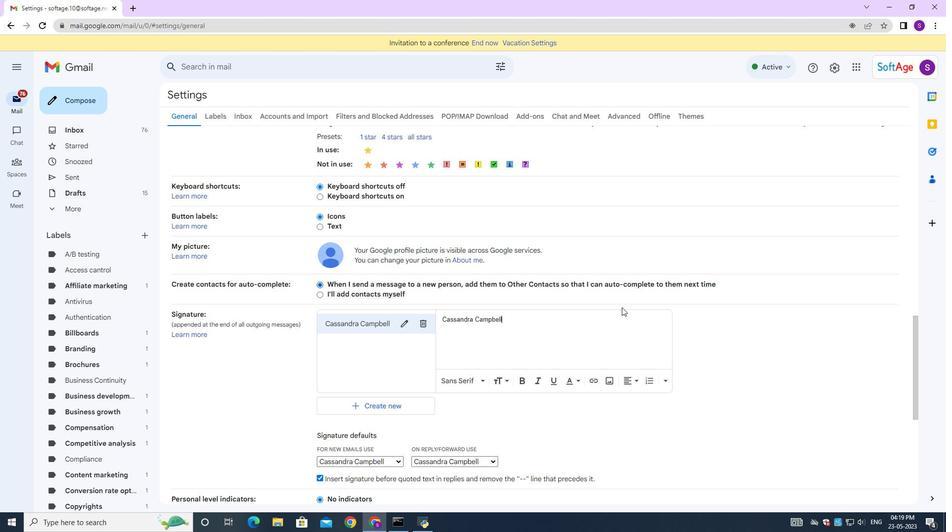 
Action: Mouse scrolled (599, 322) with delta (0, 0)
Screenshot: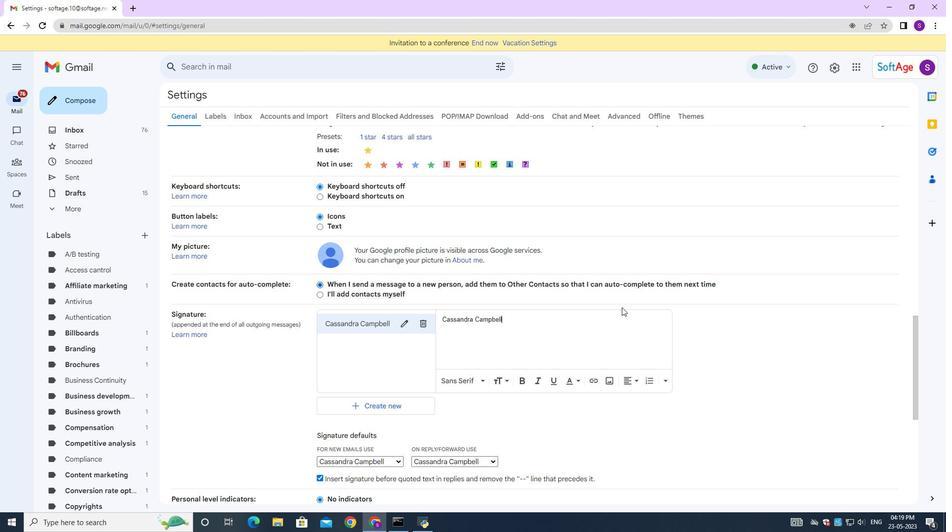 
Action: Mouse moved to (504, 452)
Screenshot: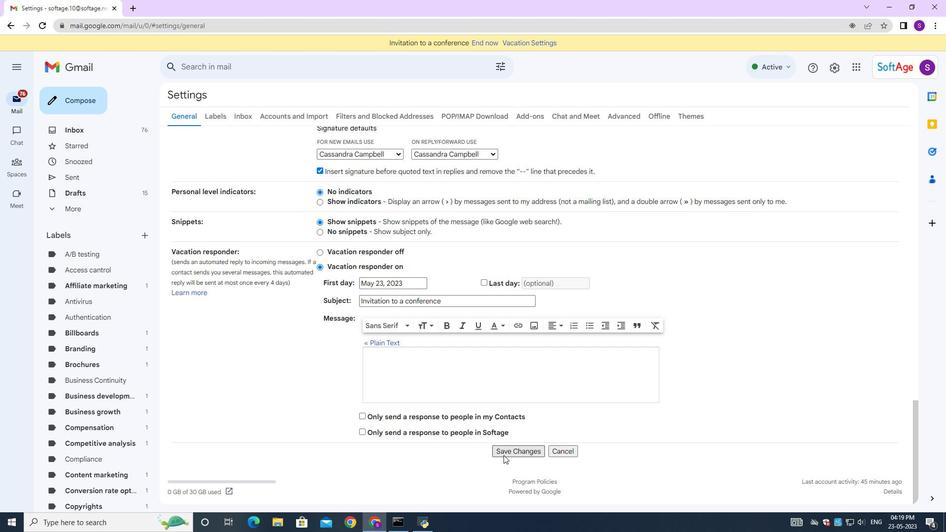 
Action: Mouse pressed left at (504, 452)
Screenshot: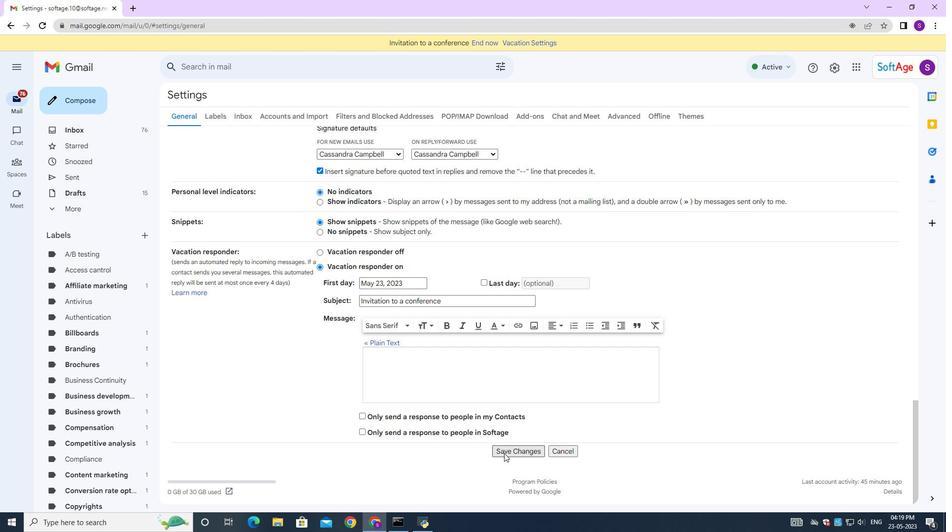 
Action: Mouse moved to (65, 106)
Screenshot: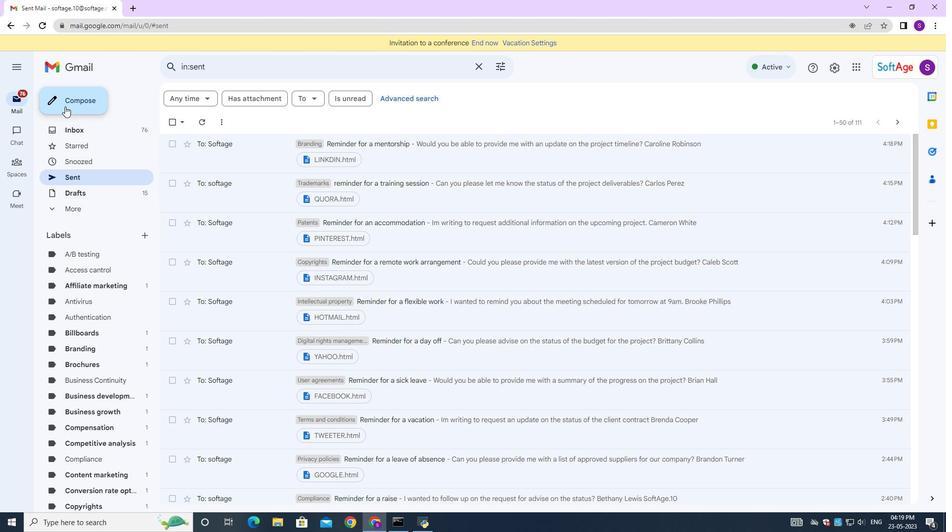 
Action: Mouse pressed left at (65, 106)
Screenshot: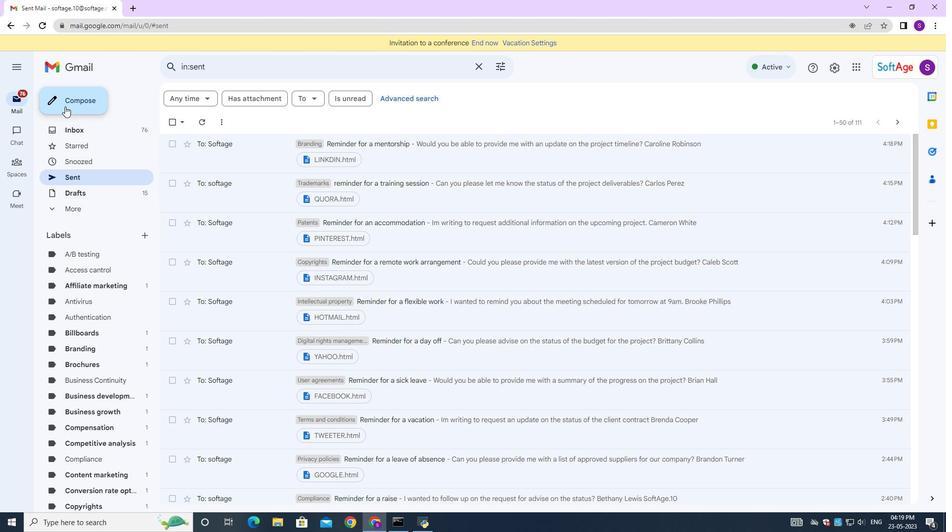 
Action: Mouse moved to (691, 252)
Screenshot: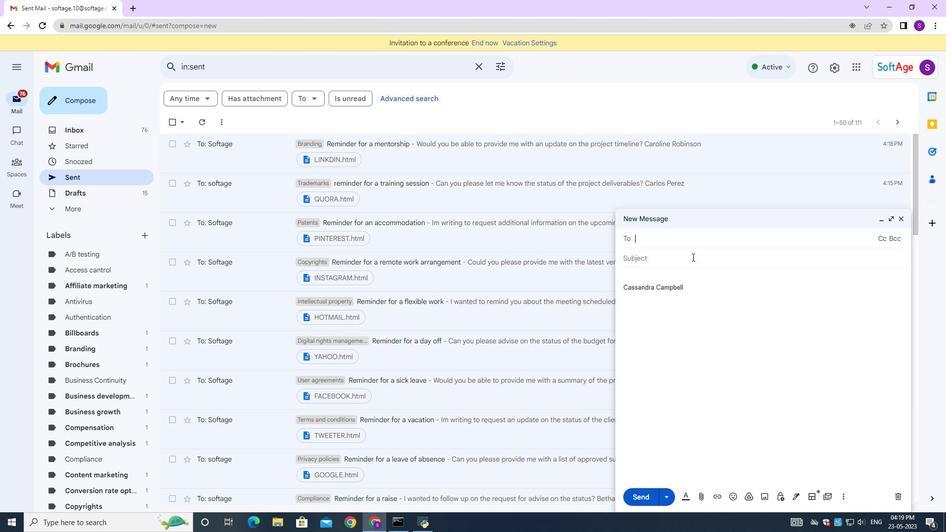 
Action: Key pressed <Key.shift><Key.shift><Key.shift><Key.shift><Key.shift><Key.shift><Key.shift><Key.shift><Key.shift><Key.shift><Key.shift><Key.shift><Key.shift><Key.shift><Key.shift><Key.shift><Key.shift><Key.shift><Key.shift><Key.shift><Key.shift><Key.shift><Key.shift><Key.shift><Key.shift><Key.shift><Key.shift><Key.shift><Key.shift><Key.shift><Key.shift><Key.shift><Key.shift><Key.shift><Key.shift><Key.shift><Key.shift><Key.shift><Key.shift><Key.shift><Key.shift><Key.shift><Key.shift><Key.shift><Key.shift><Key.shift><Key.shift><Key.shift><Key.shift><Key.shift><Key.shift><Key.shift><Key.shift><Key.shift><Key.shift><Key.shift><Key.shift><Key.shift><Key.shift><Key.shift><Key.shift><Key.shift><Key.shift><Key.shift><Key.shift><Key.shift><Key.shift><Key.shift><Key.shift><Key.shift><Key.shift><Key.shift><Key.shift><Key.shift><Key.shift><Key.shift><Key.shift><Key.shift><Key.shift><Key.shift><Key.shift><Key.shift><Key.shift><Key.shift><Key.shift><Key.shift><Key.shift><Key.shift><Key.shift><Key.shift><Key.shift><Key.shift><Key.shift><Key.shift><Key.shift><Key.shift><Key.shift><Key.shift><Key.shift><Key.shift><Key.shift><Key.shift><Key.shift><Key.shift><Key.shift><Key.shift><Key.shift><Key.shift><Key.shift><Key.shift><Key.shift><Key.shift><Key.shift><Key.shift><Key.shift><Key.shift><Key.shift><Key.shift><Key.shift><Key.shift><Key.shift><Key.shift><Key.shift><Key.shift><Key.shift><Key.shift><Key.shift><Key.shift><Key.shift><Key.shift><Key.shift><Key.shift><Key.shift><Key.shift><Key.shift><Key.shift><Key.shift><Key.shift><Key.shift><Key.shift><Key.shift><Key.shift><Key.shift><Key.shift><Key.shift><Key.shift><Key.shift><Key.shift><Key.shift><Key.shift><Key.shift><Key.shift><Key.shift><Key.shift><Key.shift><Key.shift><Key.shift><Key.shift><Key.shift><Key.shift><Key.shift><Key.shift><Key.shift><Key.shift><Key.shift><Key.shift><Key.shift><Key.shift><Key.shift><Key.shift><Key.shift><Key.shift><Key.shift><Key.shift><Key.shift><Key.shift><Key.shift><Key.shift><Key.shift><Key.shift><Key.shift><Key.shift><Key.shift><Key.shift><Key.shift><Key.shift><Key.shift><Key.shift><Key.shift><Key.shift><Key.shift><Key.shift><Key.shift><Key.shift><Key.shift><Key.shift><Key.shift><Key.shift><Key.shift><Key.shift><Key.shift><Key.shift><Key.shift><Key.shift><Key.shift><Key.shift><Key.shift><Key.shift><Key.shift><Key.shift>Softage.8<Key.shift>@softage.net
Screenshot: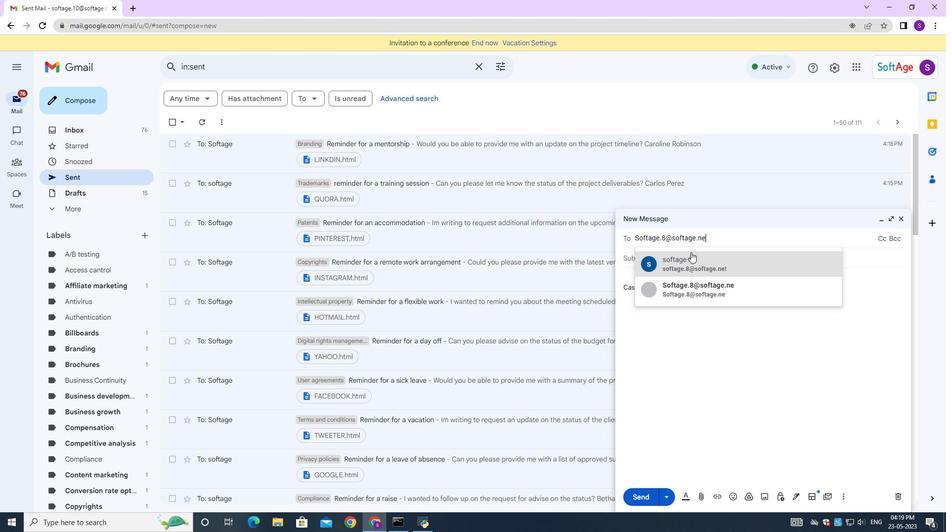 
Action: Mouse moved to (797, 272)
Screenshot: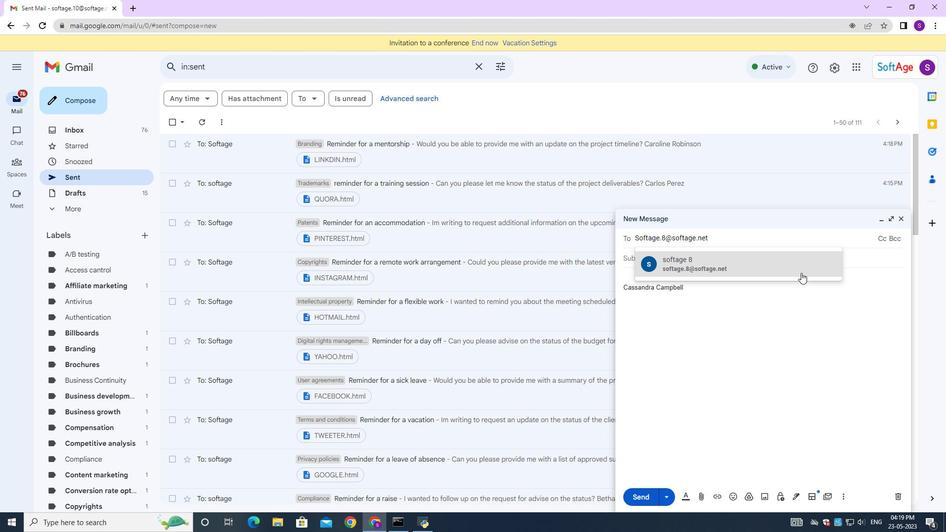 
Action: Mouse pressed left at (797, 272)
Screenshot: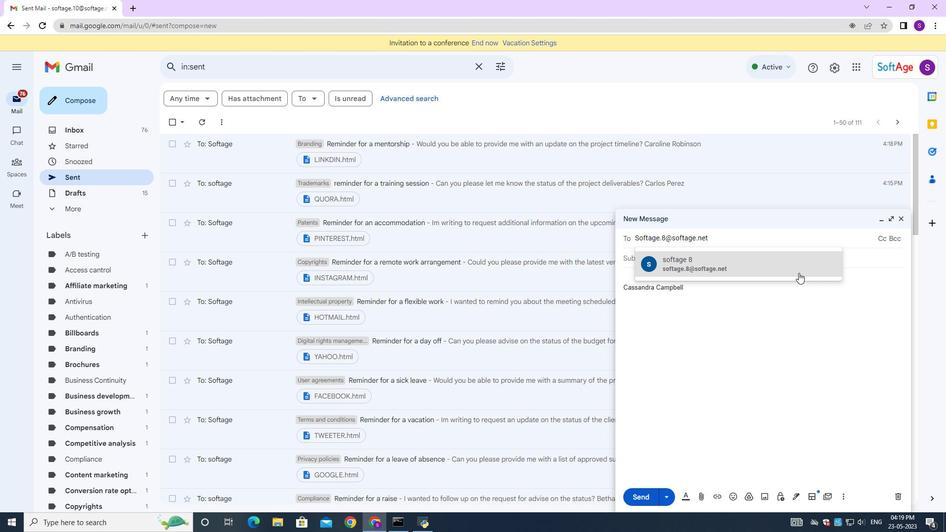 
Action: Mouse moved to (703, 272)
Screenshot: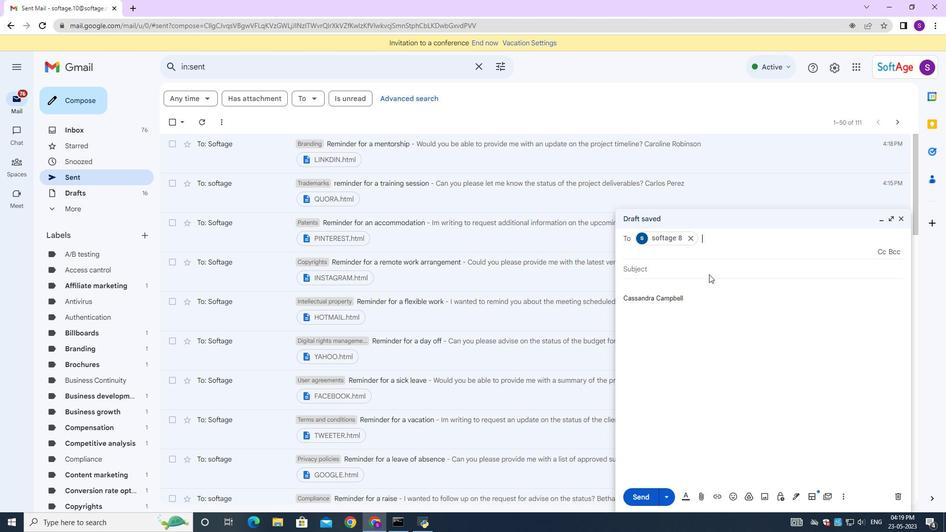 
Action: Mouse pressed left at (703, 272)
Screenshot: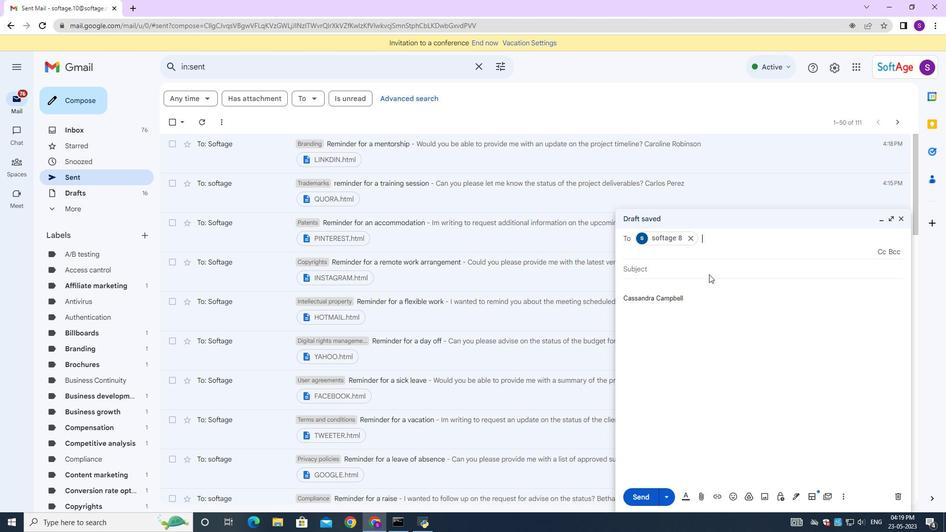 
Action: Mouse moved to (708, 274)
Screenshot: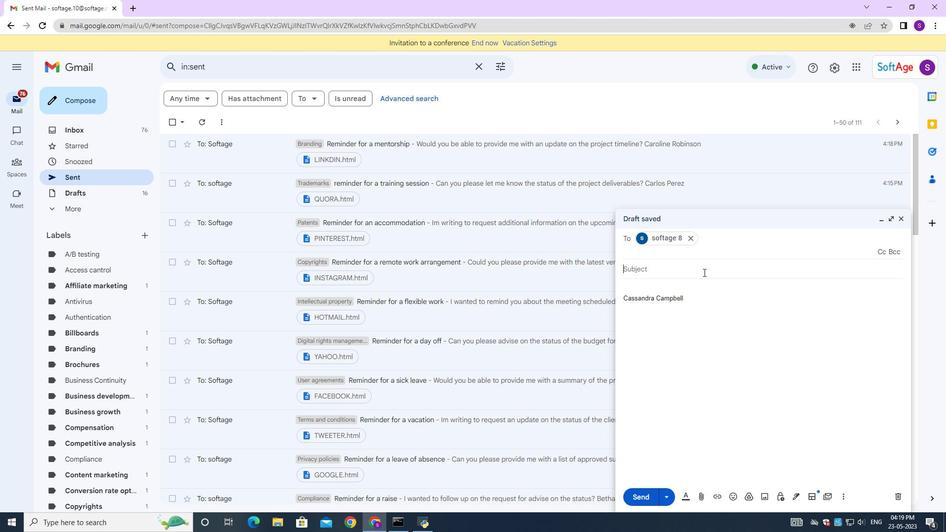 
Action: Key pressed <Key.shift>Reminder<Key.space>for<Key.space>a<Key.space>coaching<Key.space>
Screenshot: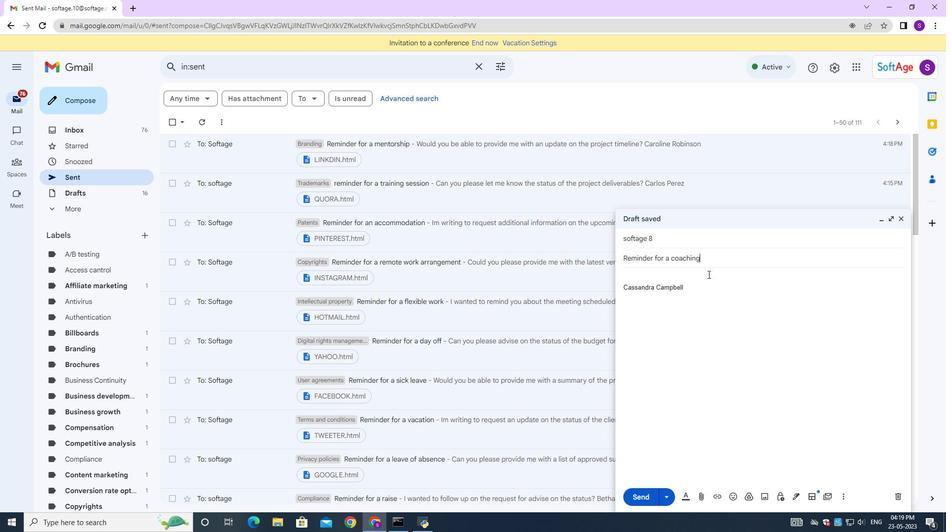 
Action: Mouse moved to (677, 273)
Screenshot: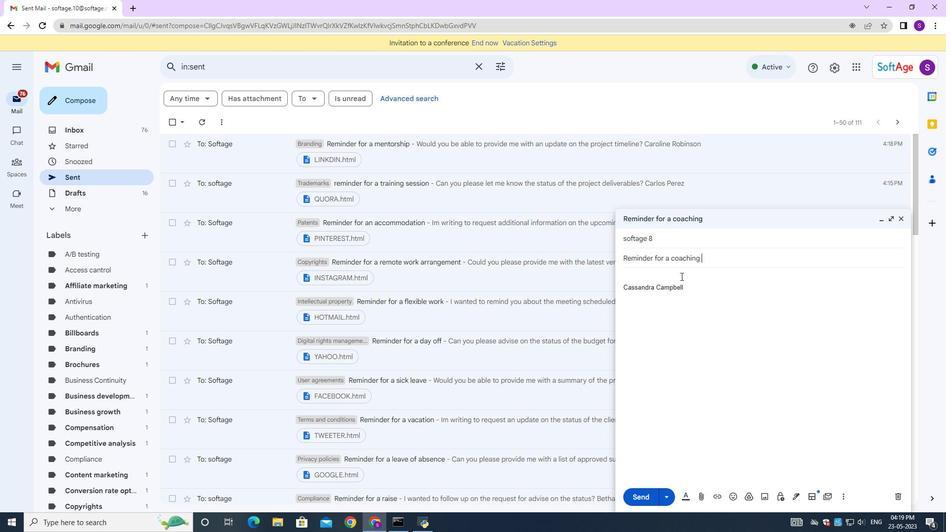 
Action: Mouse pressed left at (677, 273)
Screenshot: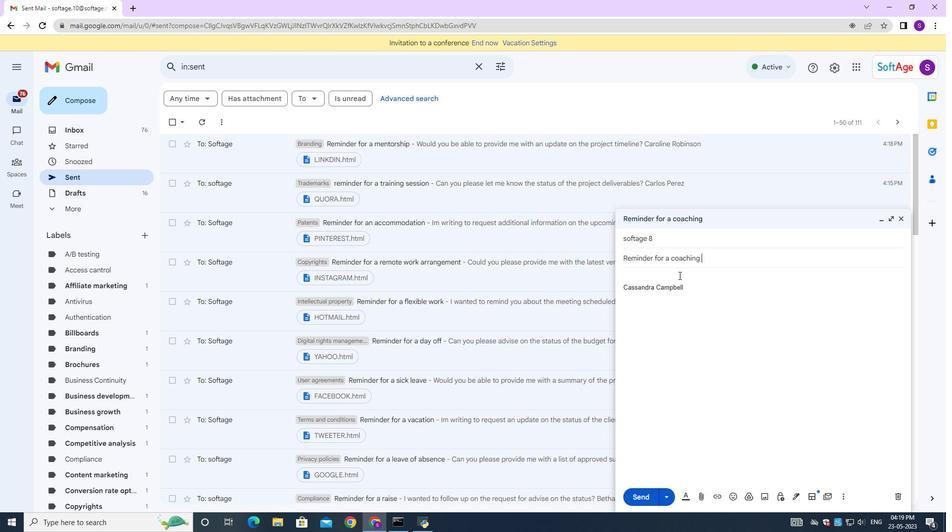 
Action: Mouse moved to (678, 273)
Screenshot: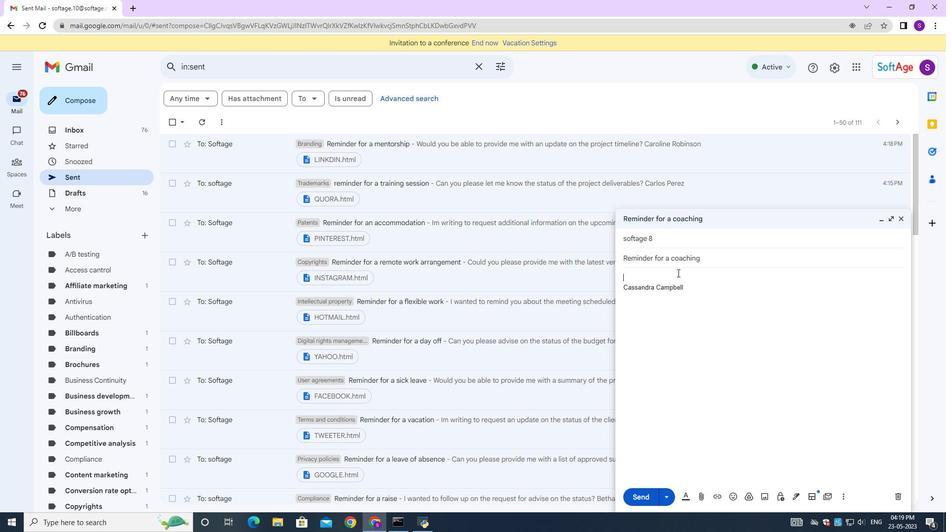 
Action: Key pressed <Key.shift><Key.shift><Key.shift><Key.shift><Key.shift><Key.shift>I<Key.space>wanted<Key.space>to<Key.space>touch<Key.space>base<Key.space>regarding<Key.space>the<Key.space>progress<Key.space>of<Key.space>the<Key.space>project<Key.space>
Screenshot: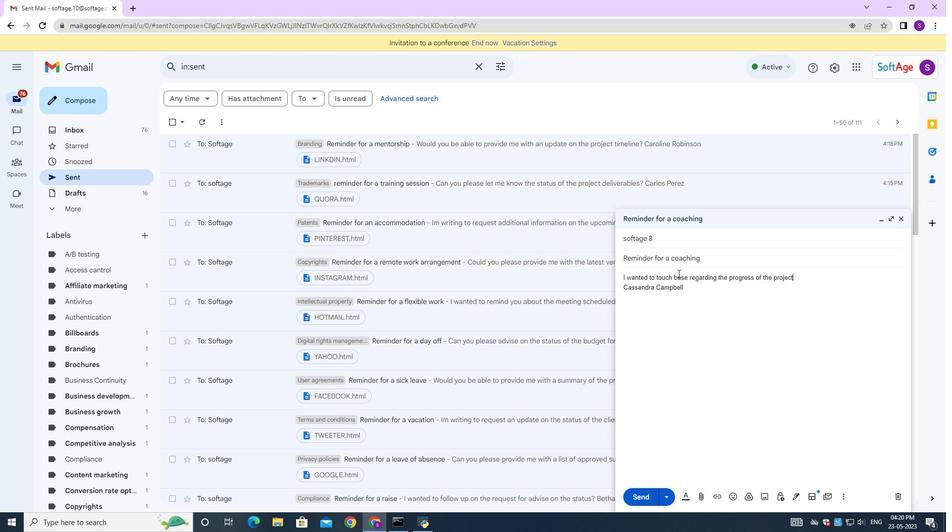 
Action: Mouse moved to (718, 313)
Screenshot: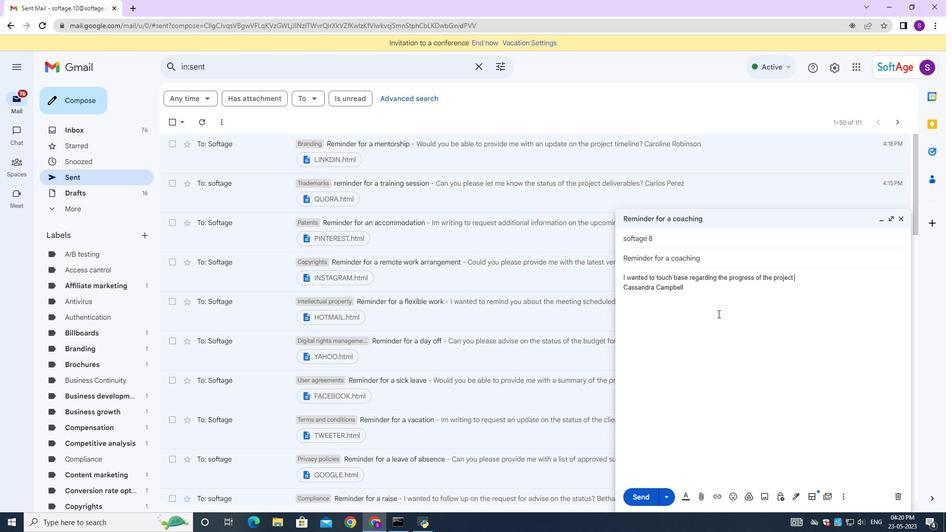 
Action: Key pressed <Key.backspace>.
Screenshot: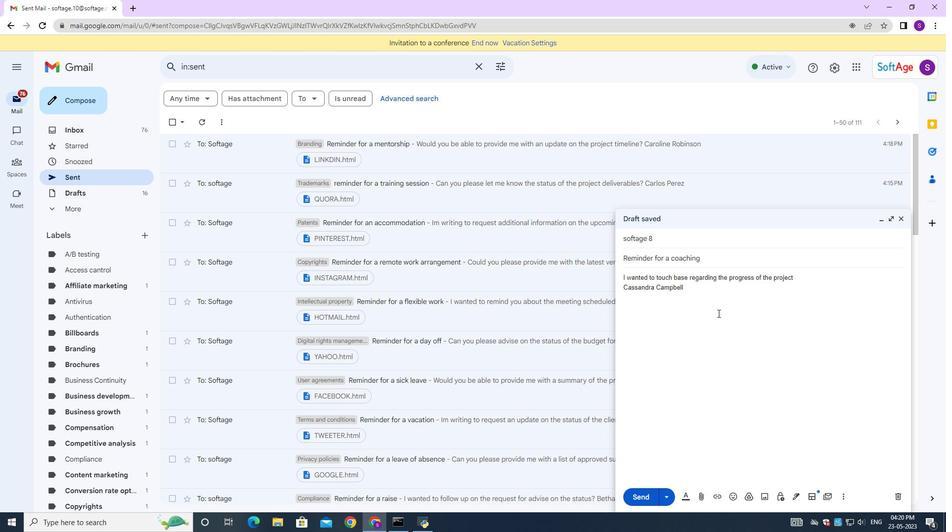 
Action: Mouse moved to (714, 294)
Screenshot: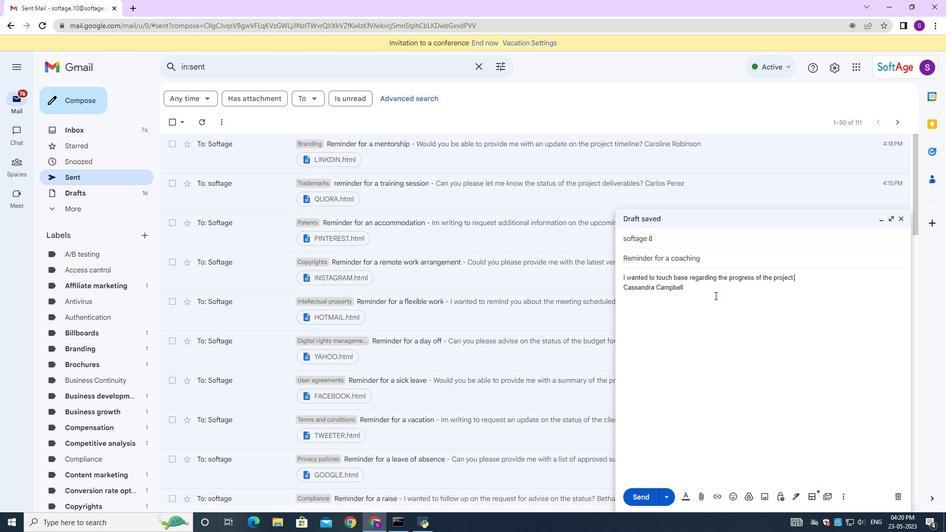 
Action: Mouse pressed left at (714, 294)
Screenshot: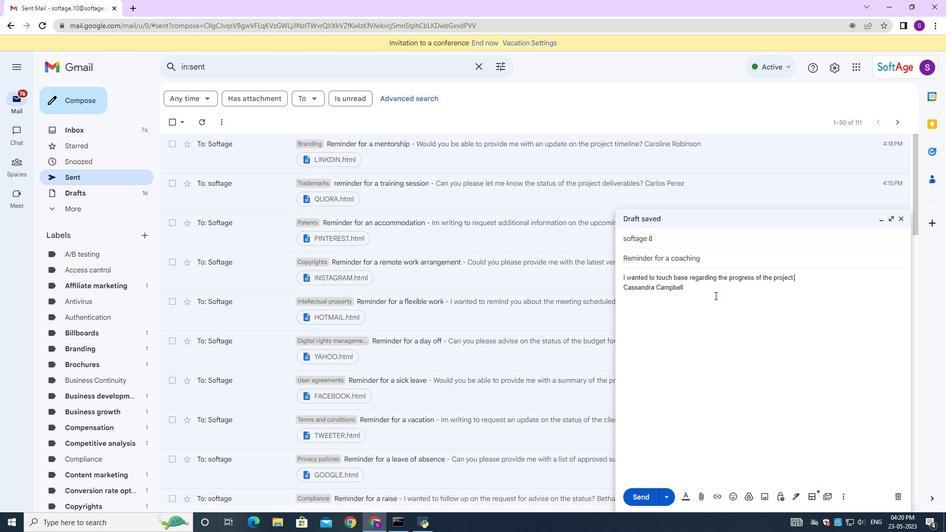 
Action: Mouse moved to (698, 496)
Screenshot: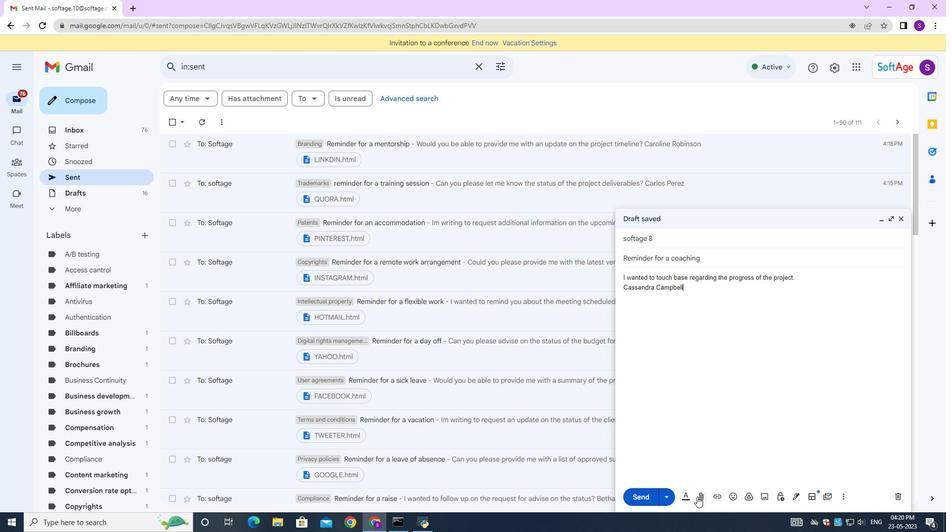 
Action: Mouse pressed left at (698, 496)
Screenshot: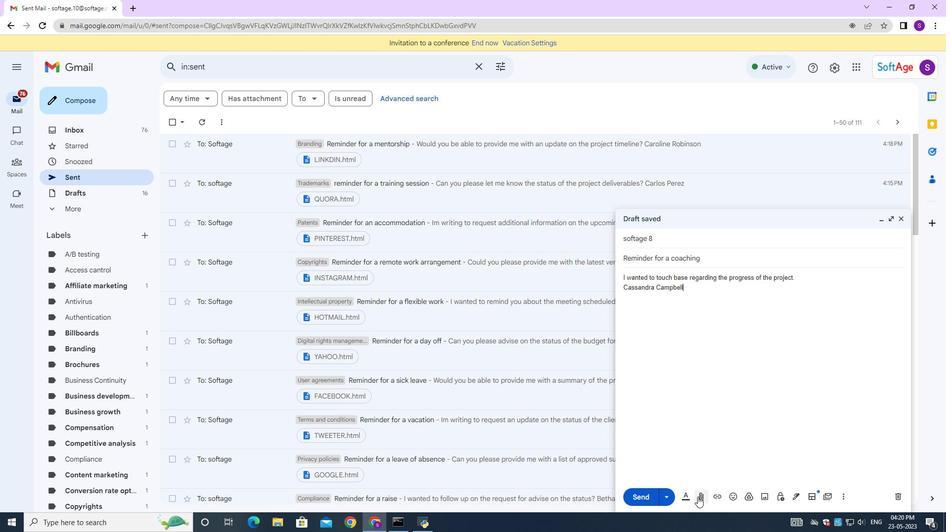 
Action: Mouse moved to (118, 129)
Screenshot: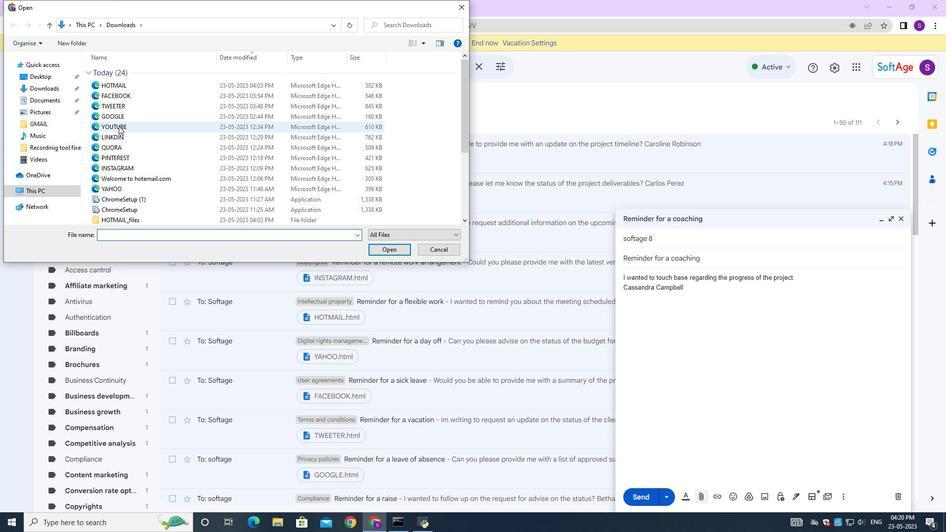 
Action: Mouse pressed left at (118, 129)
Screenshot: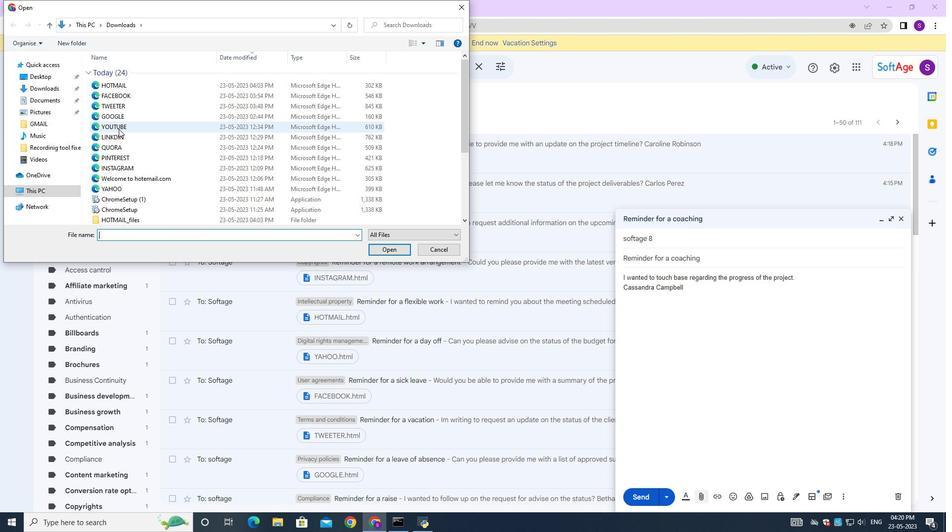 
Action: Mouse moved to (381, 246)
Screenshot: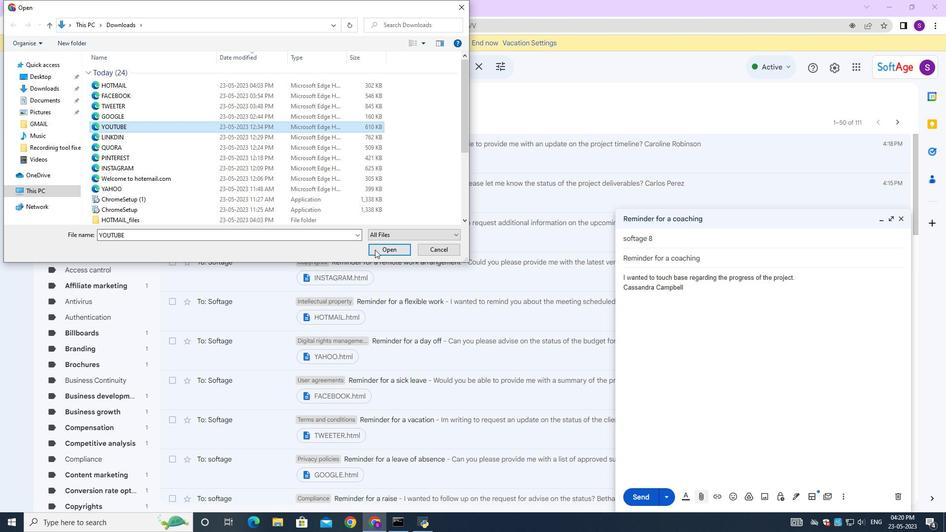 
Action: Mouse pressed left at (381, 246)
Screenshot: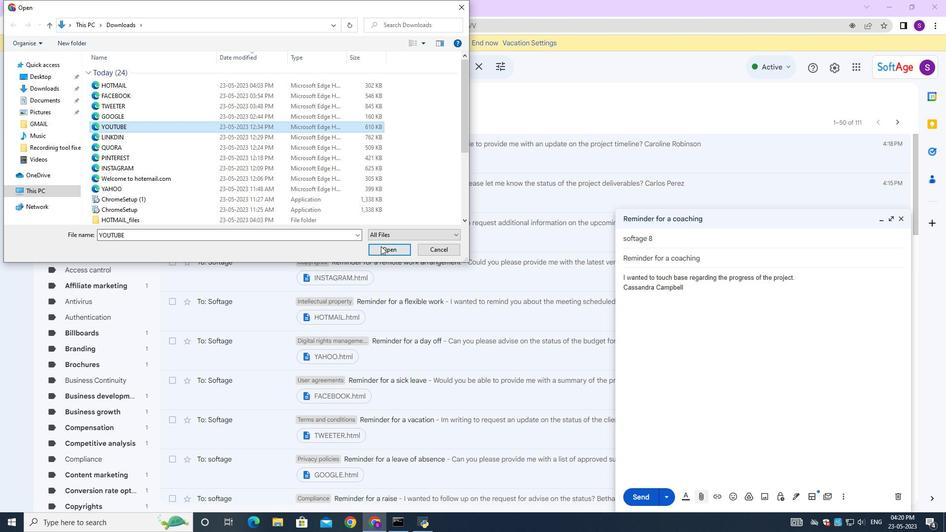 
Action: Mouse moved to (638, 492)
Screenshot: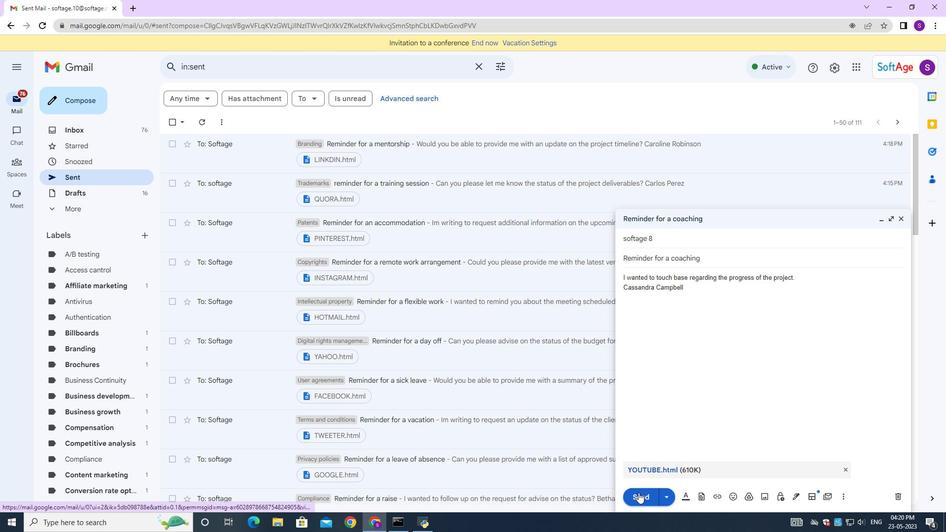 
Action: Mouse pressed left at (638, 492)
Screenshot: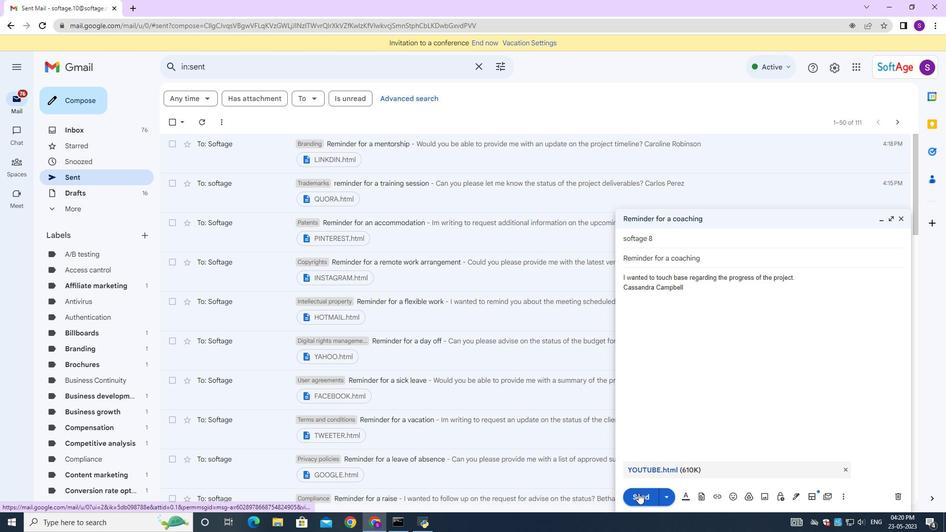 
Action: Mouse moved to (385, 149)
Screenshot: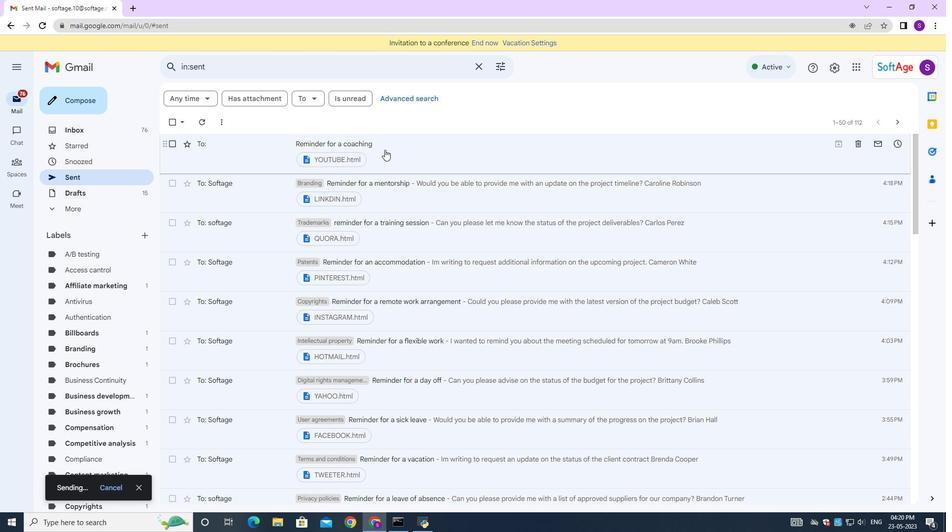 
Action: Mouse pressed left at (385, 149)
Screenshot: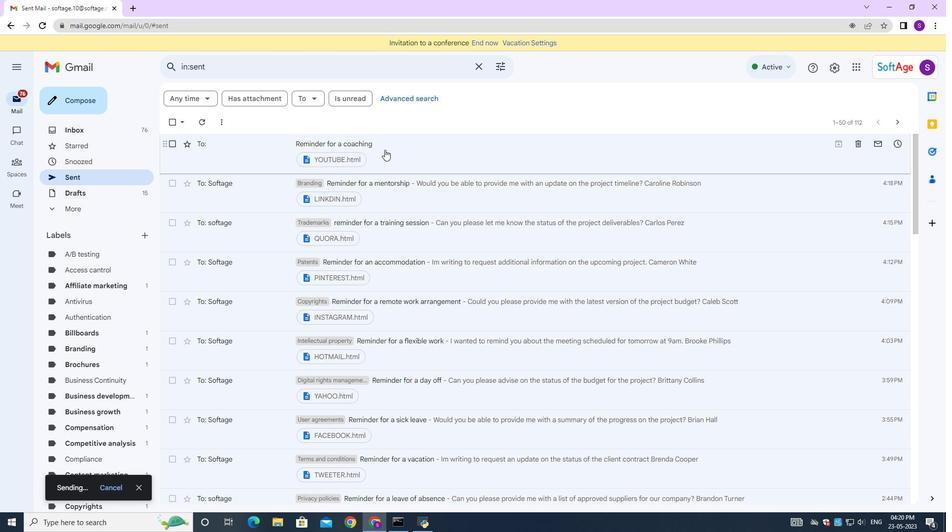
Action: Mouse moved to (370, 92)
Screenshot: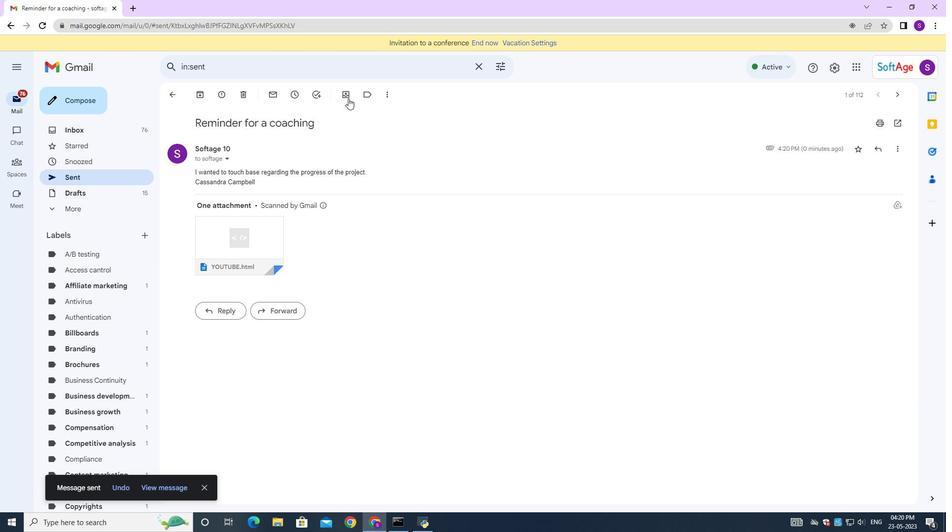 
Action: Mouse pressed left at (370, 92)
Screenshot: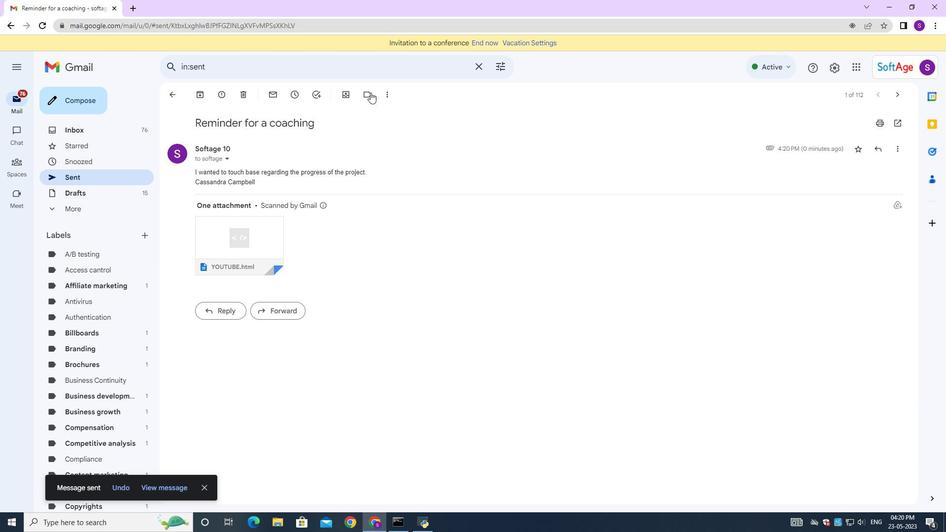 
Action: Mouse moved to (408, 135)
Screenshot: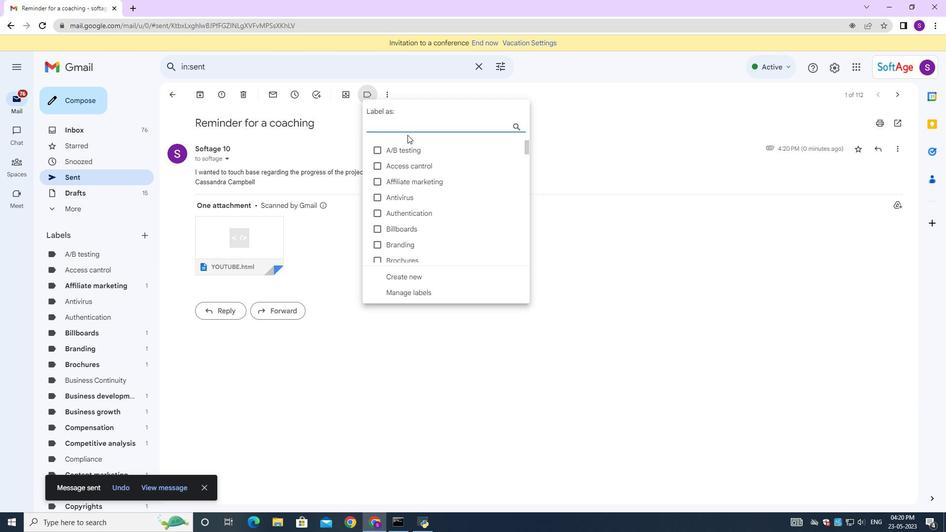 
Action: Key pressed corp
Screenshot: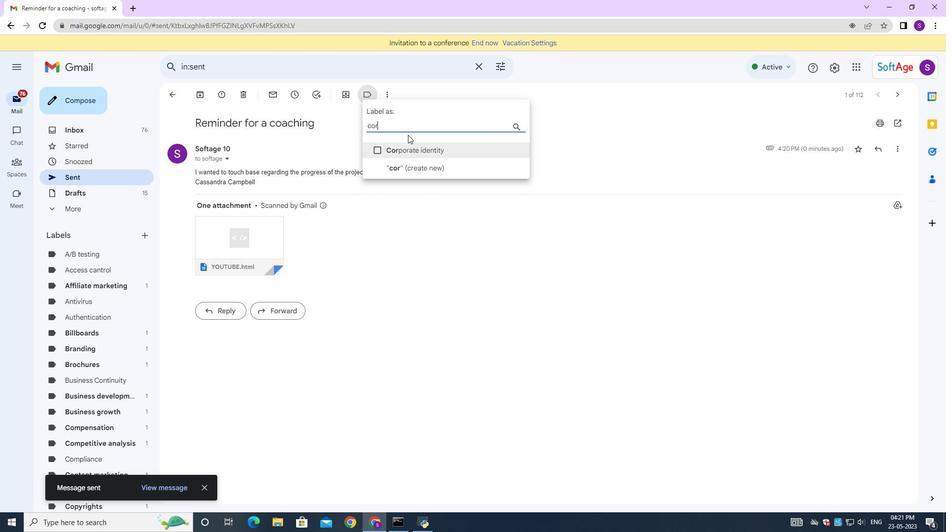 
Action: Mouse moved to (380, 150)
Screenshot: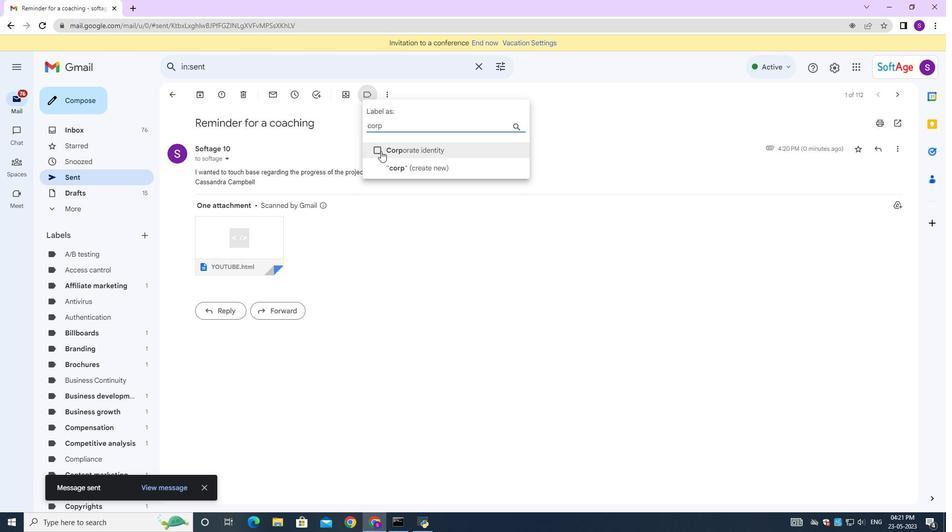 
Action: Mouse pressed left at (380, 150)
Screenshot: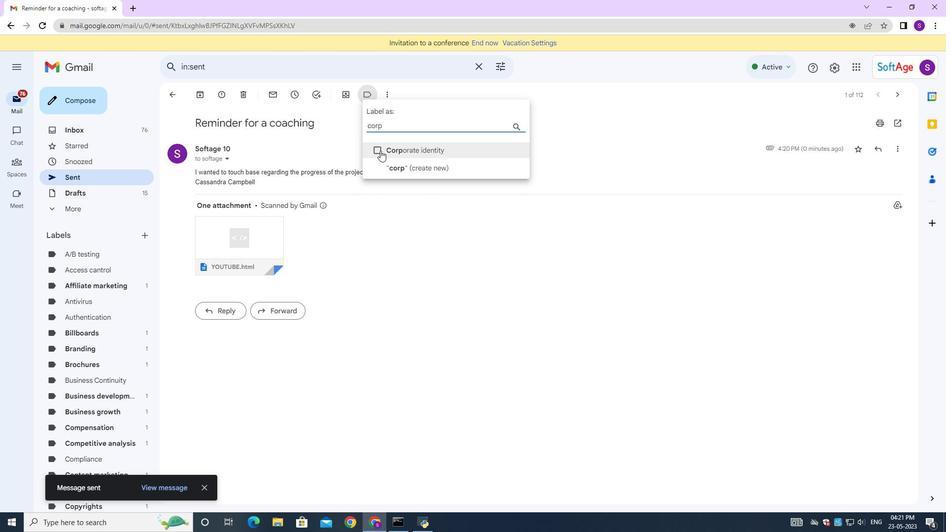 
Action: Mouse moved to (392, 163)
Screenshot: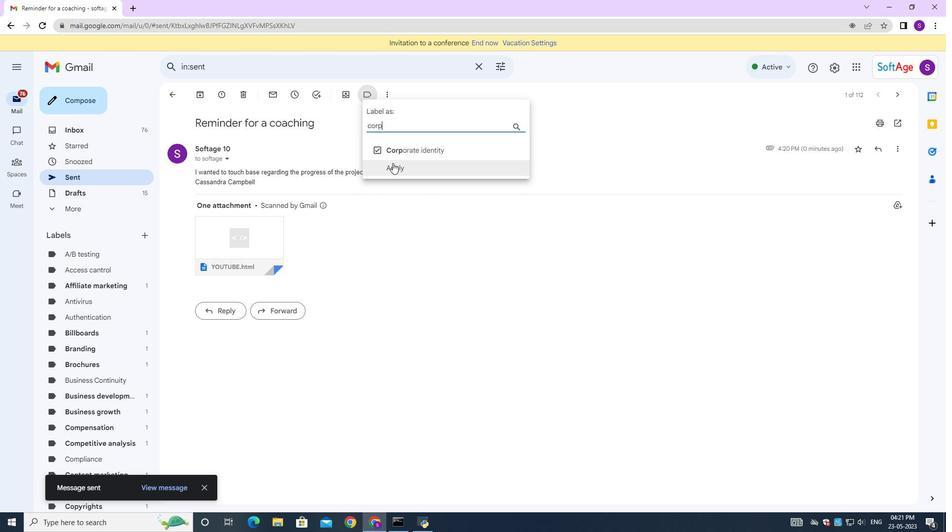 
Action: Mouse pressed left at (392, 163)
Screenshot: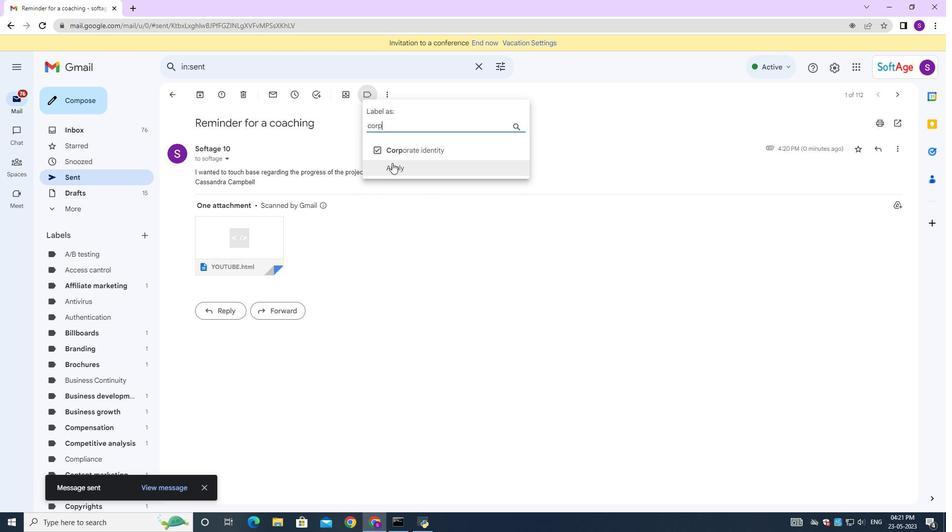 
Action: Mouse moved to (503, 172)
Screenshot: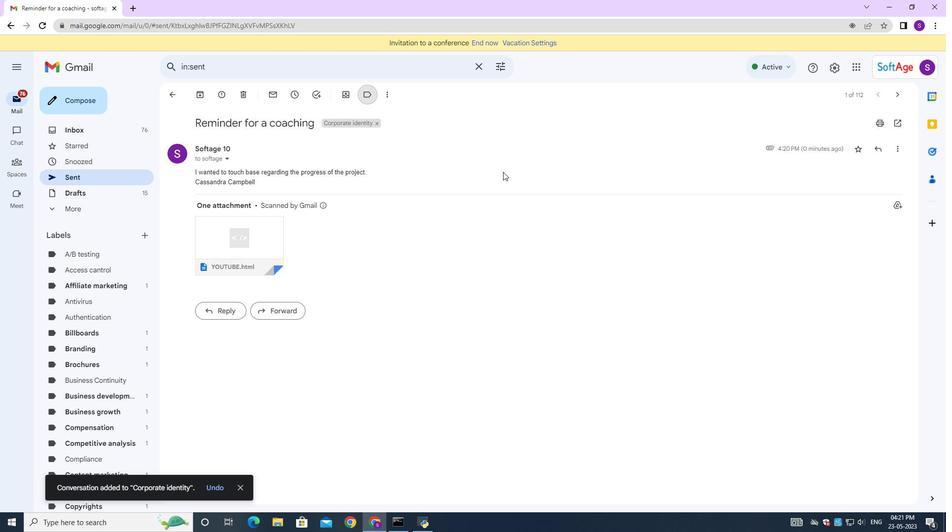 
